 Task: Export a project to multiple formats with varying sample rates for compatibility testing.
Action: Mouse moved to (6, 16)
Screenshot: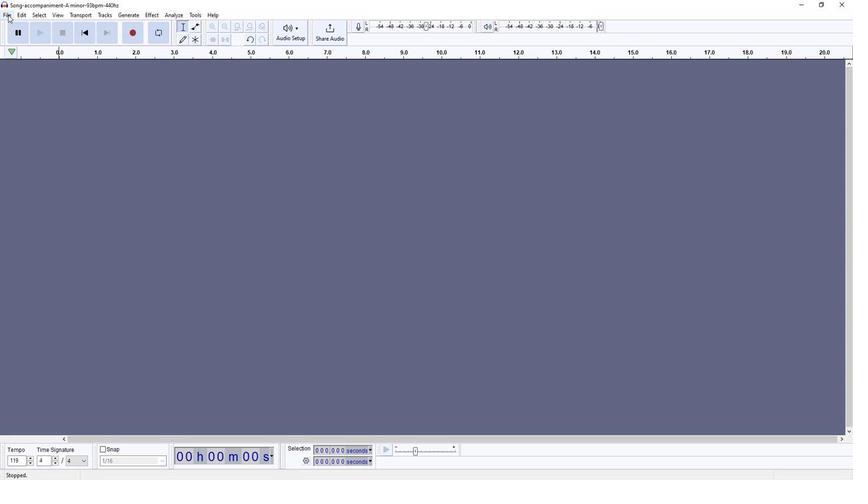 
Action: Mouse pressed left at (6, 16)
Screenshot: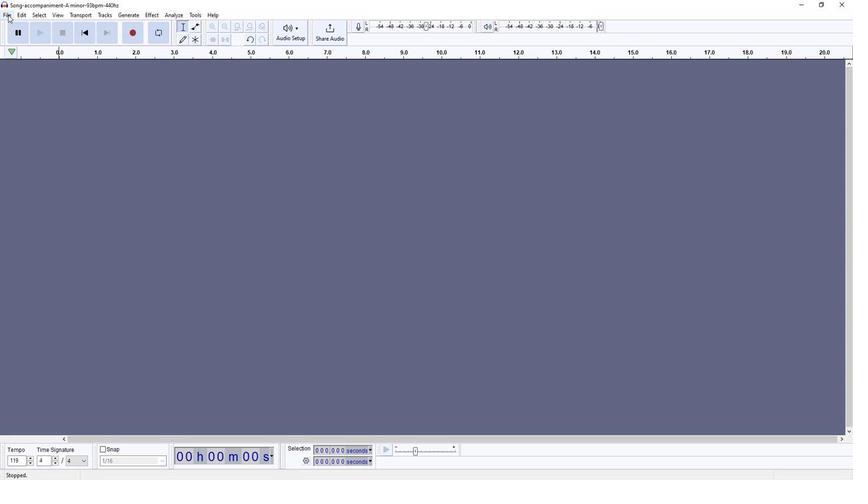
Action: Mouse moved to (119, 104)
Screenshot: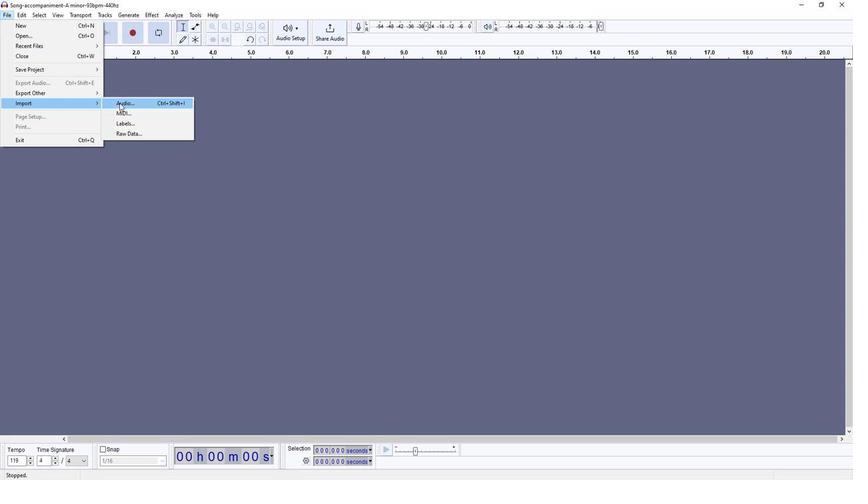 
Action: Mouse pressed left at (119, 104)
Screenshot: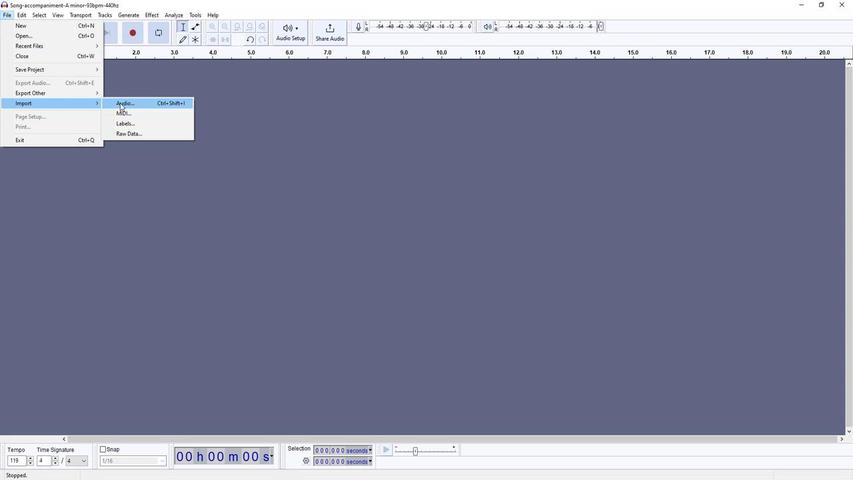 
Action: Mouse moved to (100, 170)
Screenshot: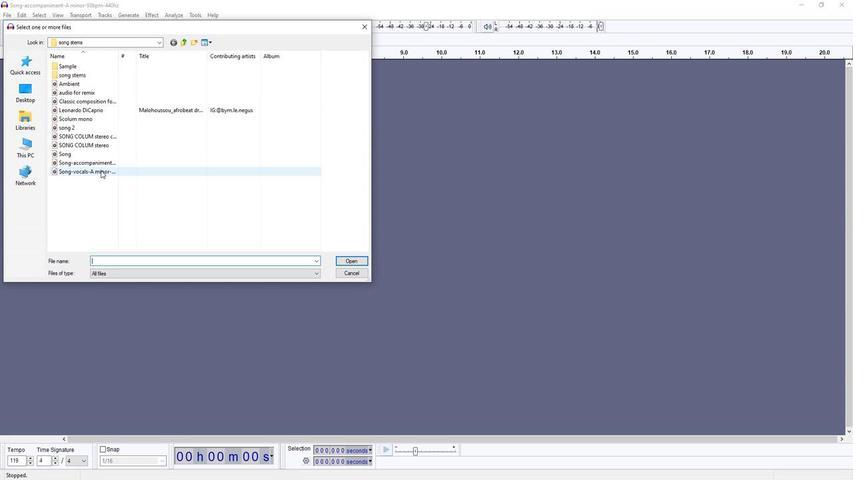 
Action: Mouse pressed left at (100, 170)
Screenshot: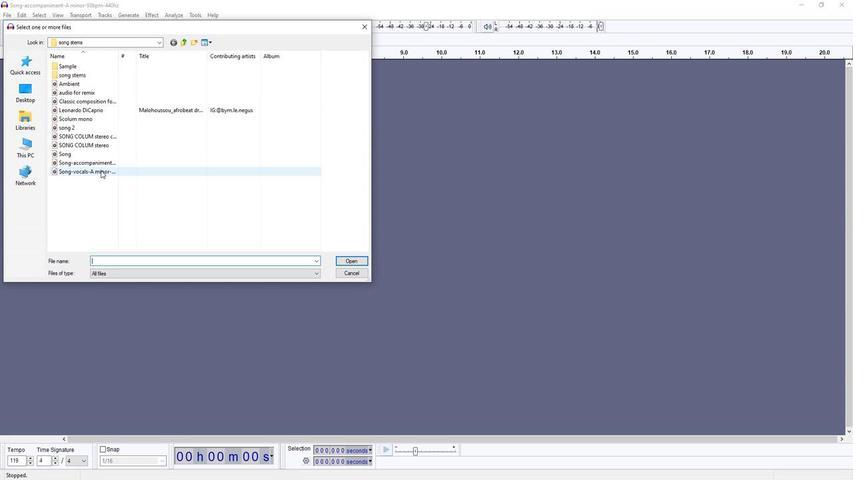 
Action: Mouse moved to (104, 160)
Screenshot: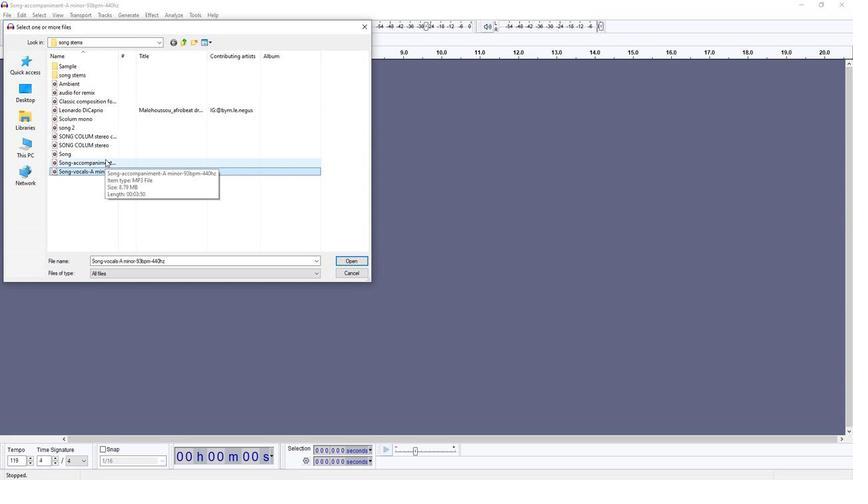 
Action: Mouse pressed left at (104, 160)
Screenshot: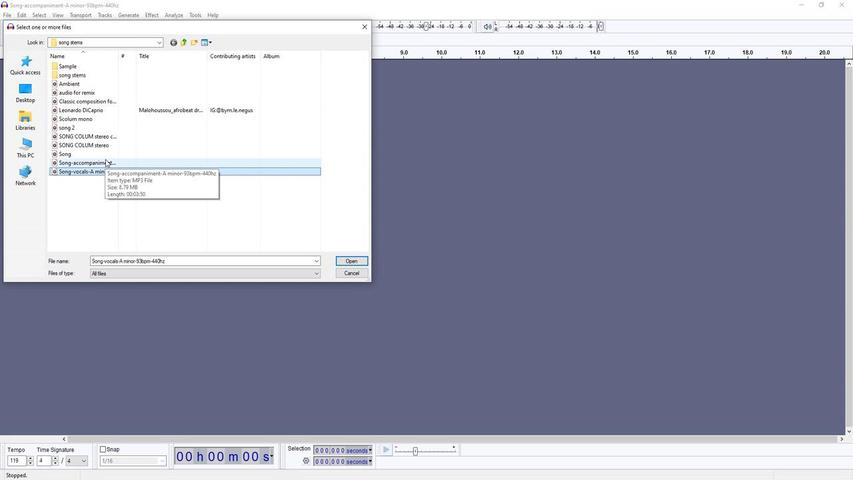 
Action: Mouse moved to (350, 258)
Screenshot: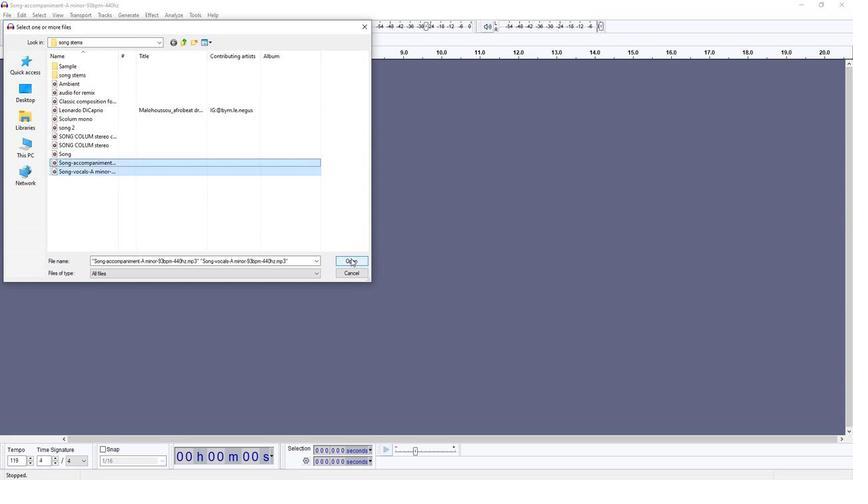 
Action: Mouse pressed left at (350, 258)
Screenshot: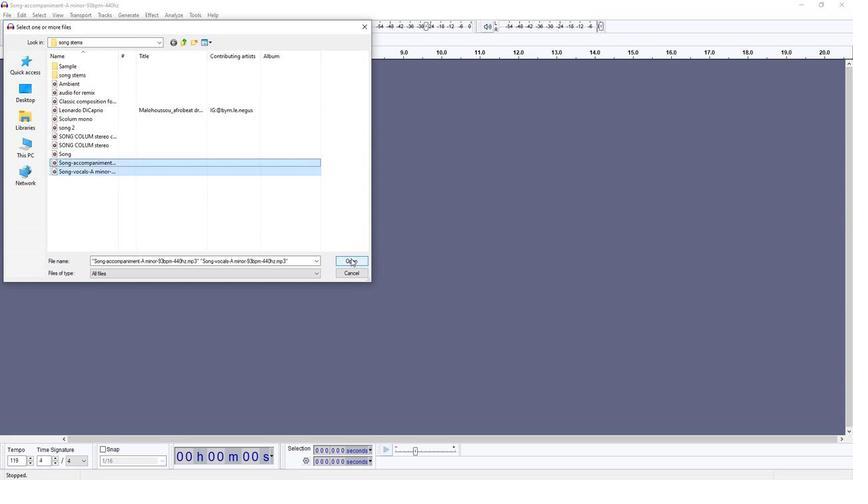
Action: Mouse moved to (839, 90)
Screenshot: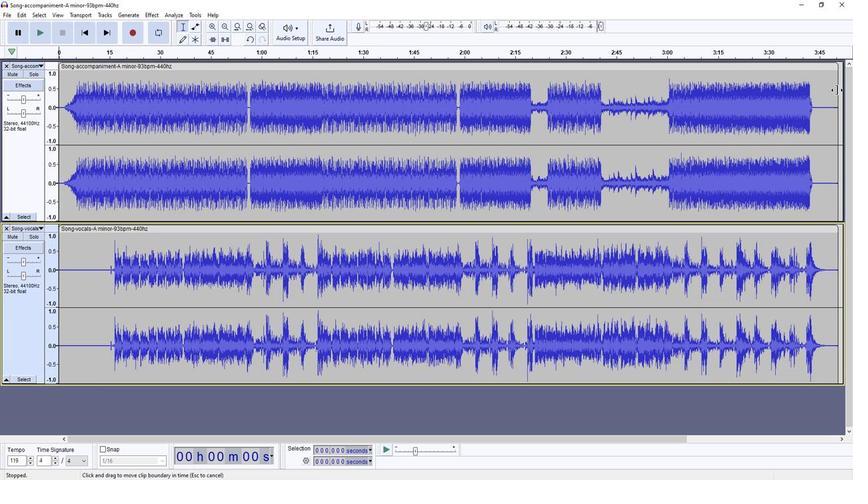 
Action: Mouse pressed left at (839, 90)
Screenshot: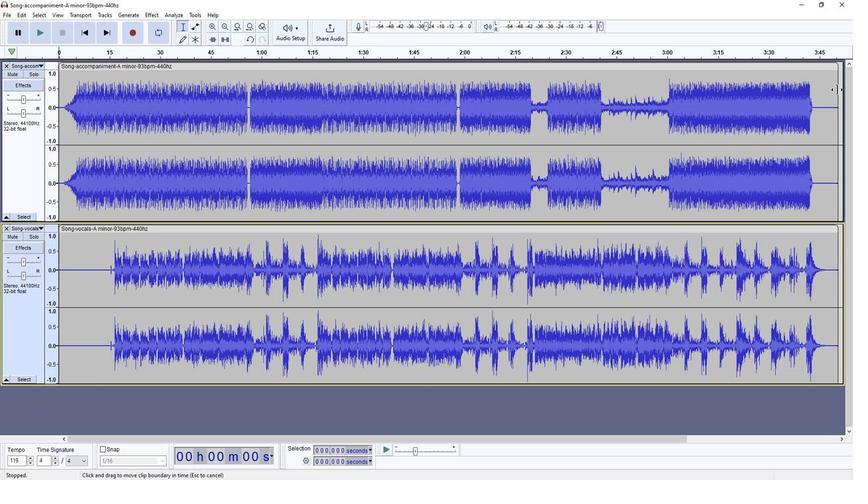 
Action: Mouse moved to (840, 240)
Screenshot: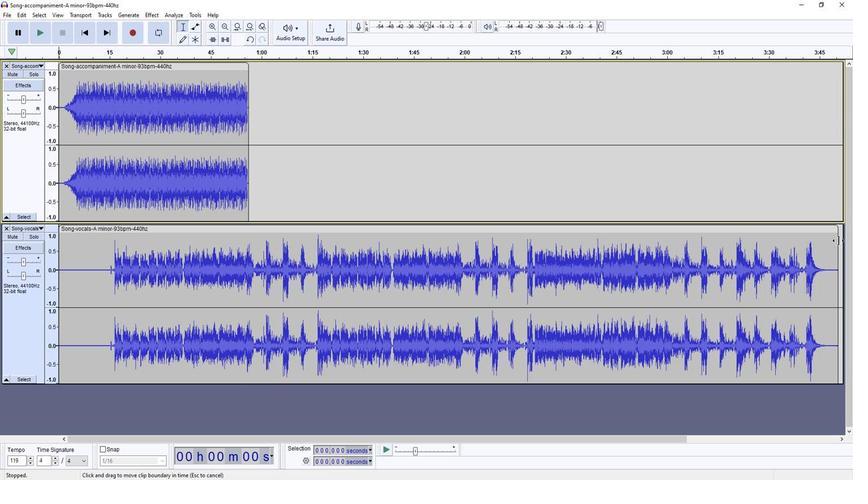 
Action: Mouse pressed left at (840, 240)
Screenshot: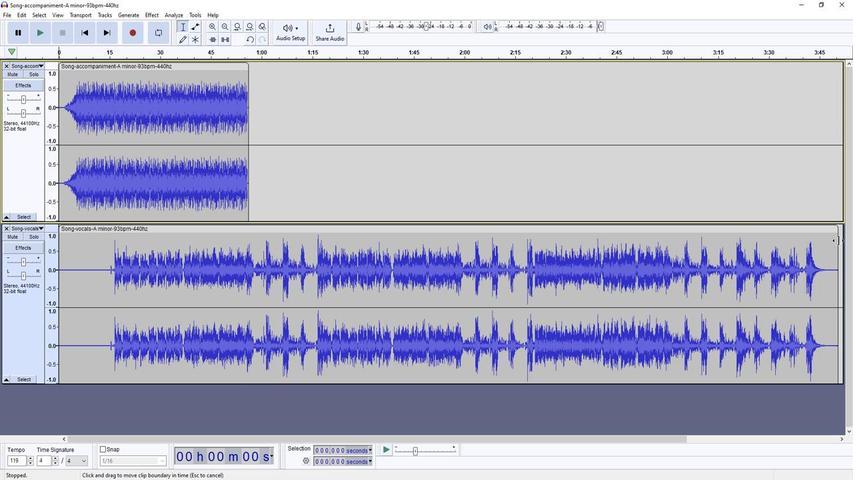 
Action: Mouse moved to (273, 354)
Screenshot: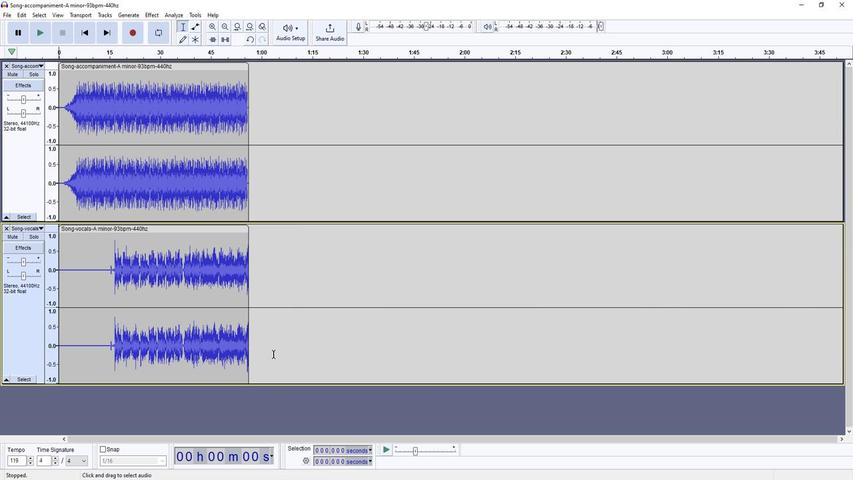 
Action: Mouse pressed left at (273, 354)
Screenshot: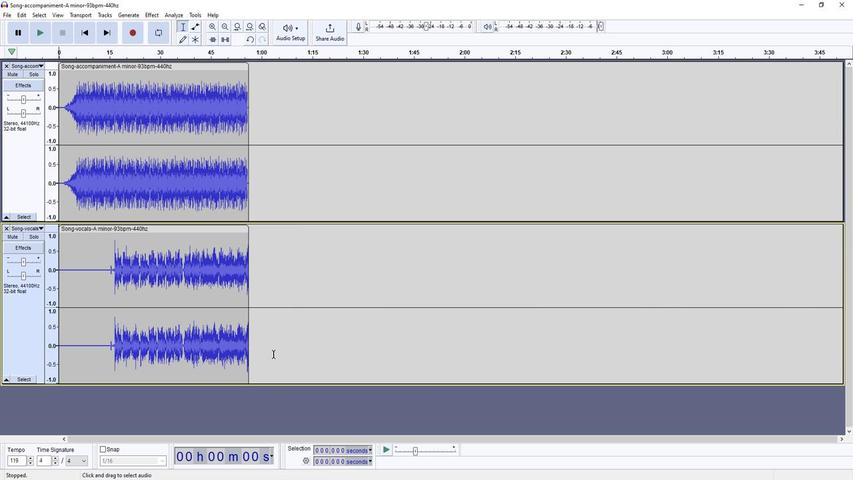 
Action: Mouse moved to (48, 36)
Screenshot: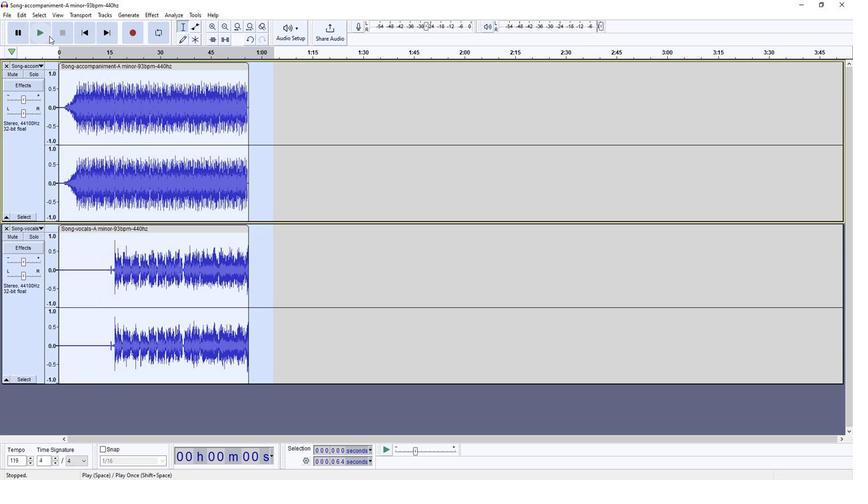 
Action: Mouse pressed left at (48, 36)
Screenshot: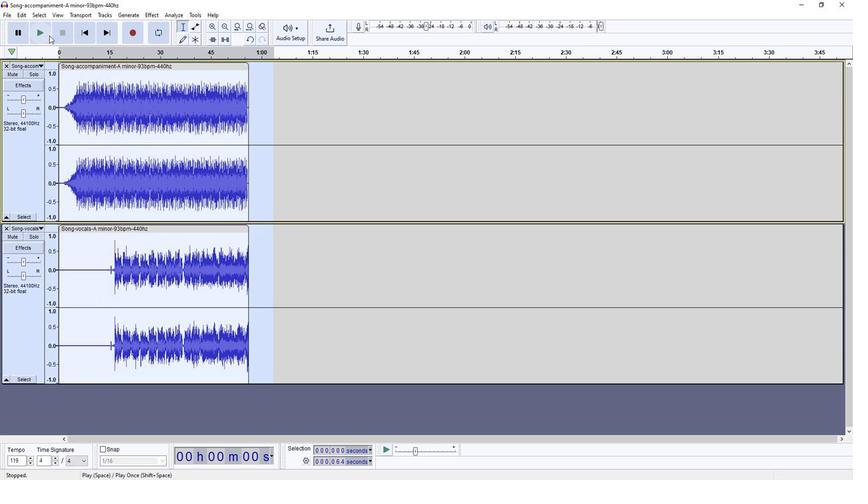 
Action: Mouse moved to (61, 35)
Screenshot: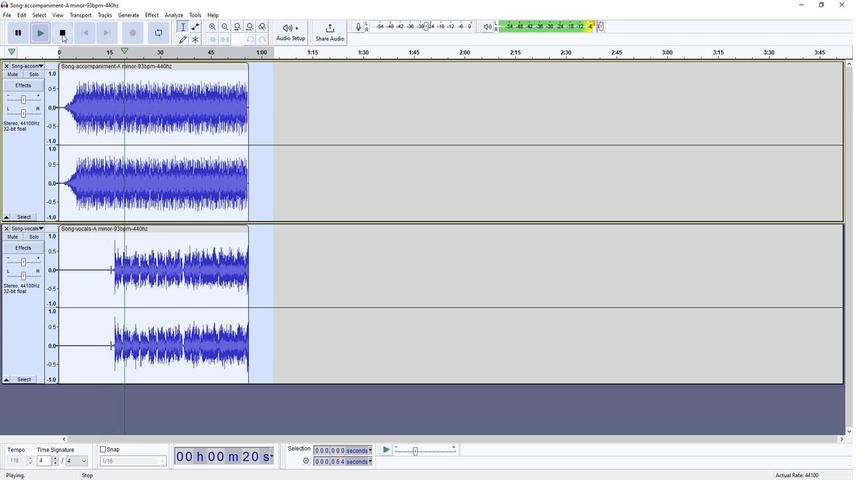 
Action: Mouse pressed left at (61, 35)
Screenshot: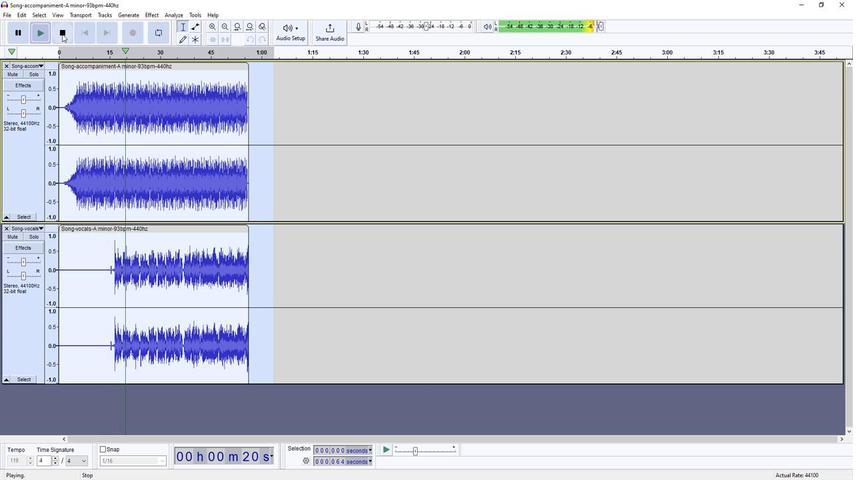 
Action: Mouse moved to (5, 17)
Screenshot: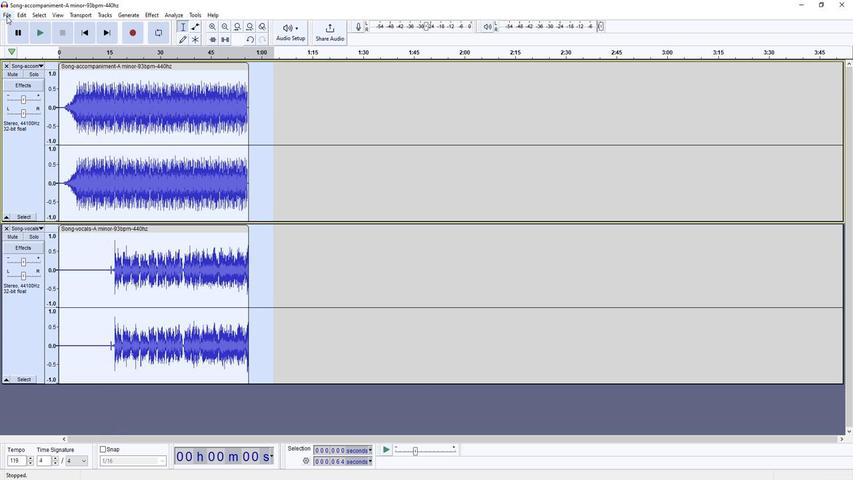 
Action: Mouse pressed left at (5, 17)
Screenshot: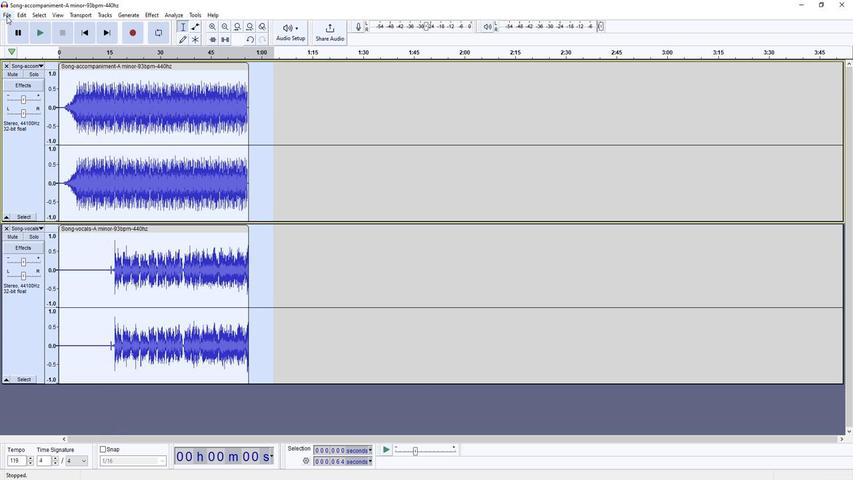 
Action: Mouse moved to (27, 83)
Screenshot: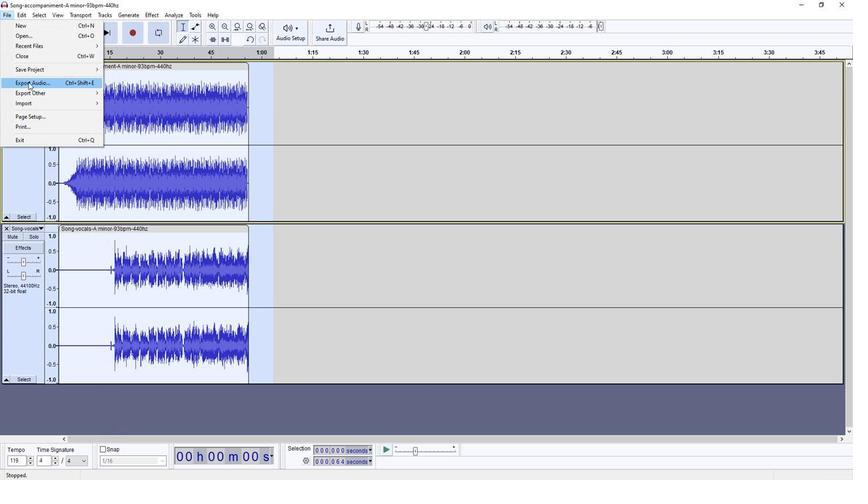 
Action: Mouse pressed left at (27, 83)
Screenshot: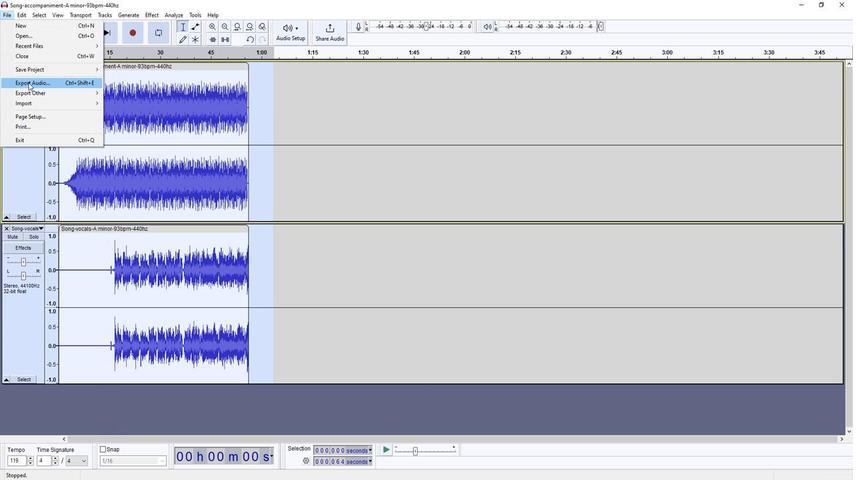 
Action: Mouse moved to (150, 93)
Screenshot: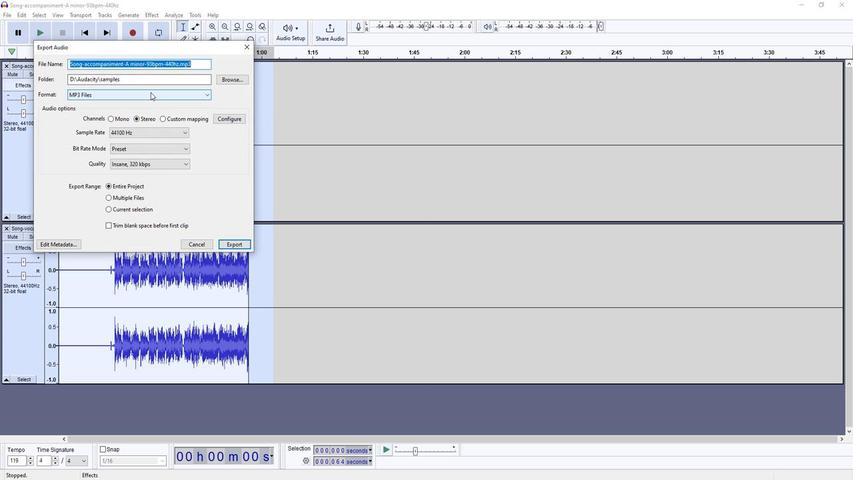 
Action: Mouse pressed left at (150, 93)
Screenshot: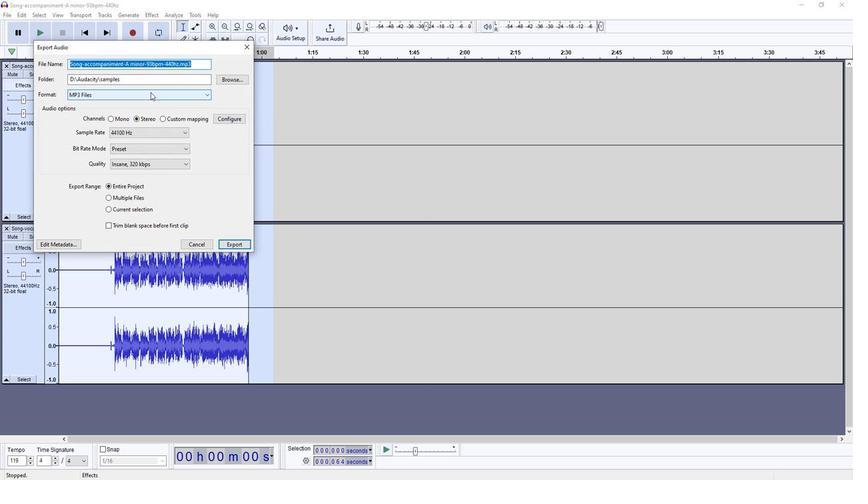 
Action: Mouse moved to (99, 138)
Screenshot: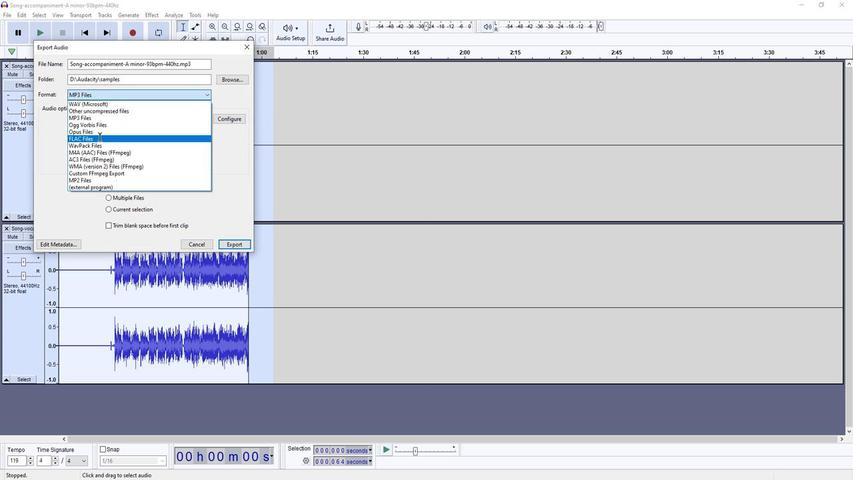 
Action: Mouse pressed left at (99, 138)
Screenshot: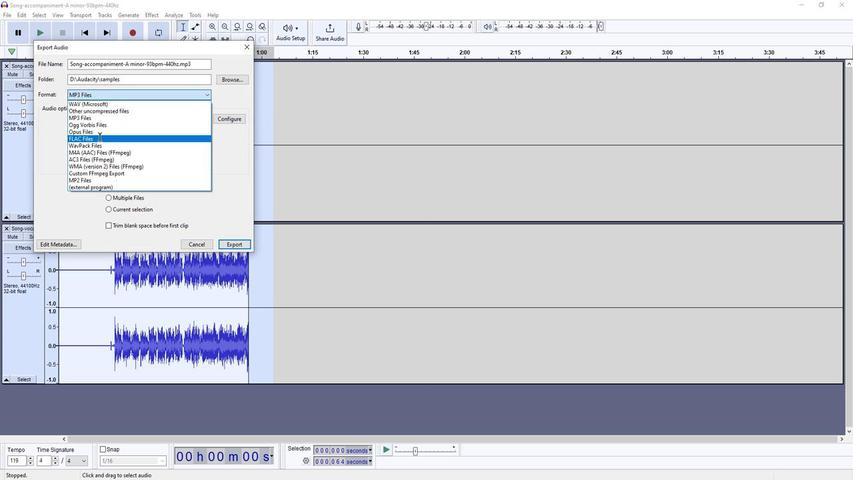 
Action: Mouse moved to (132, 132)
Screenshot: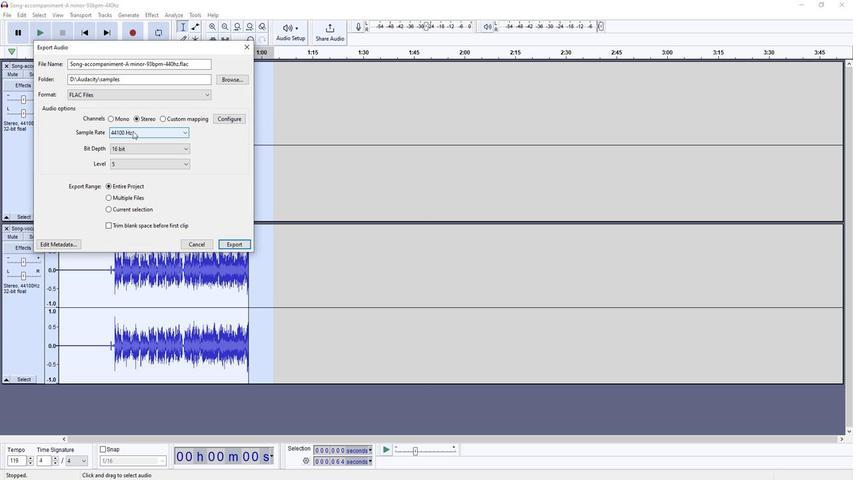 
Action: Mouse pressed left at (132, 132)
Screenshot: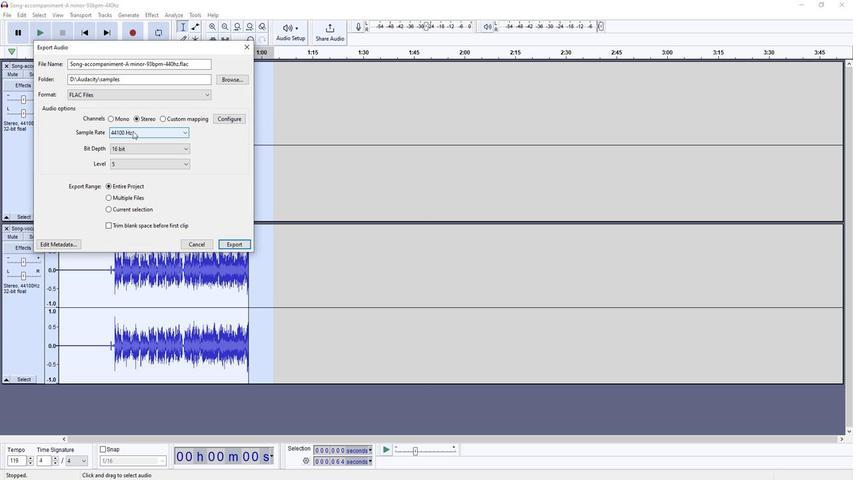 
Action: Mouse moved to (132, 183)
Screenshot: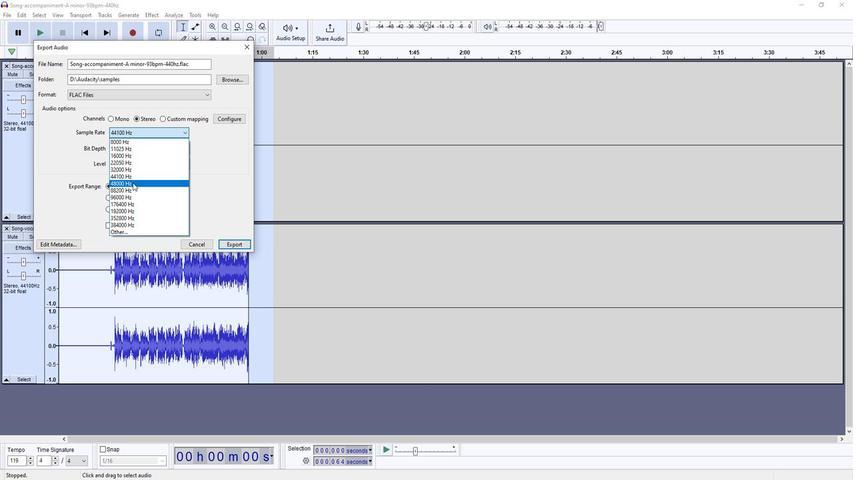 
Action: Mouse pressed left at (132, 183)
Screenshot: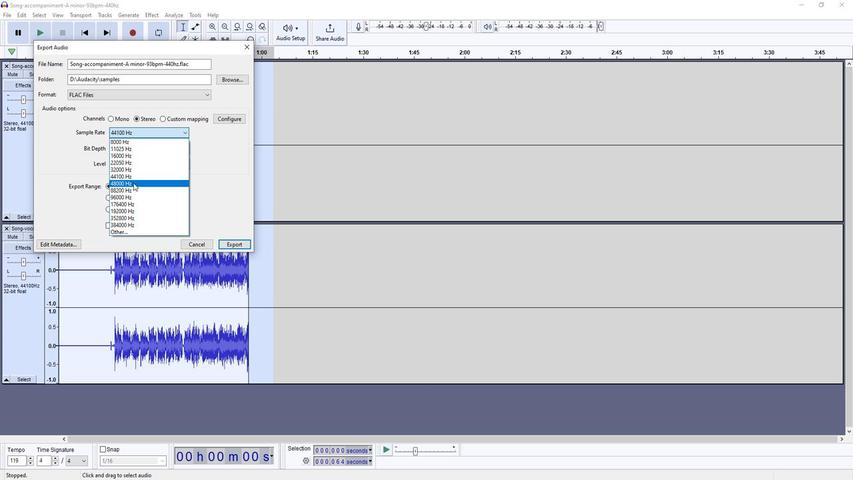 
Action: Mouse moved to (132, 150)
Screenshot: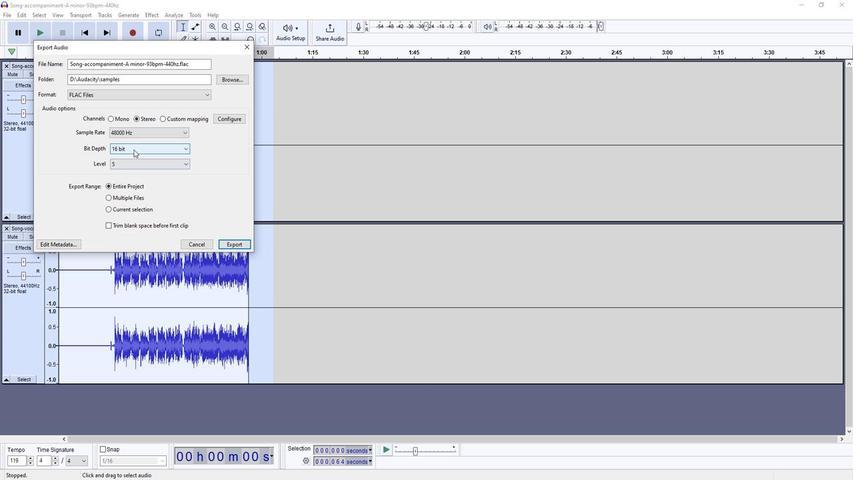 
Action: Mouse pressed left at (132, 150)
Screenshot: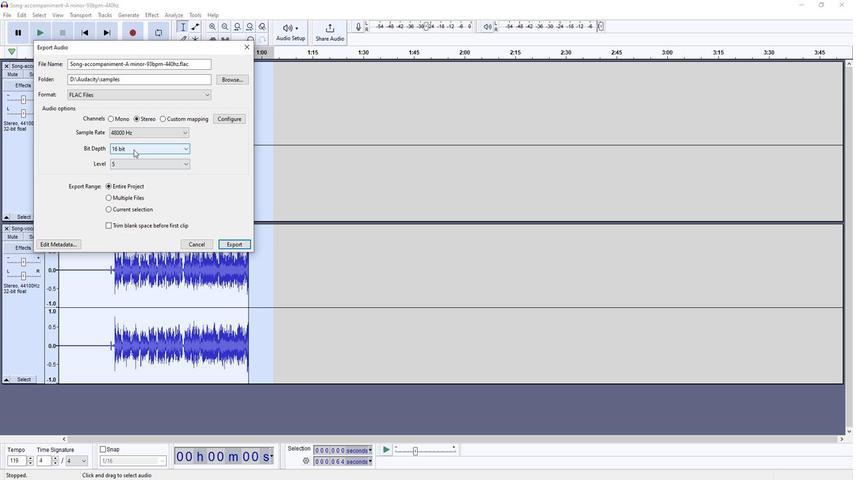 
Action: Mouse moved to (132, 163)
Screenshot: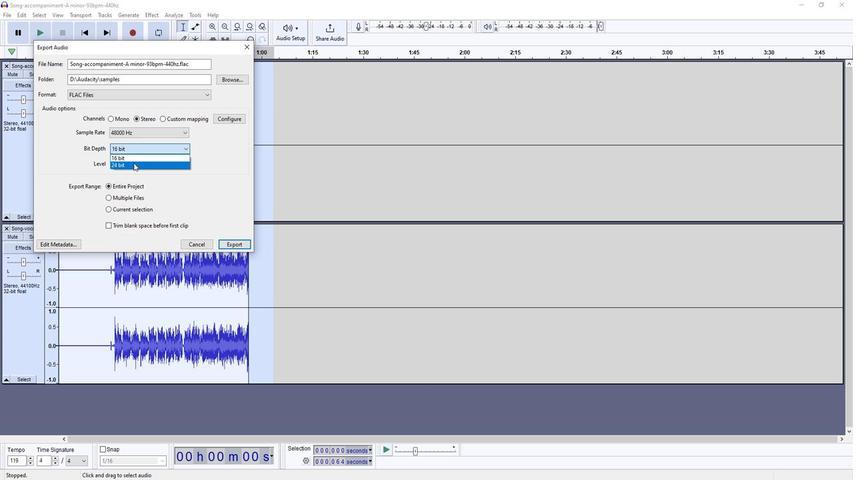 
Action: Mouse pressed left at (132, 163)
Screenshot: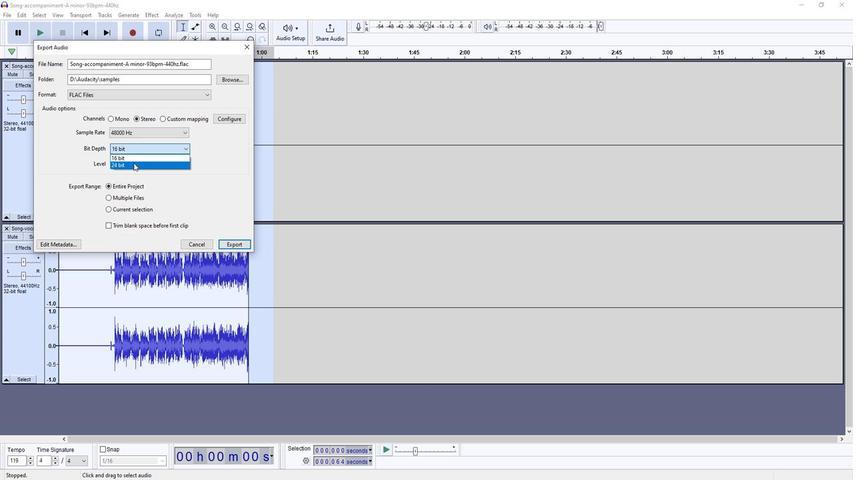 
Action: Mouse moved to (191, 63)
Screenshot: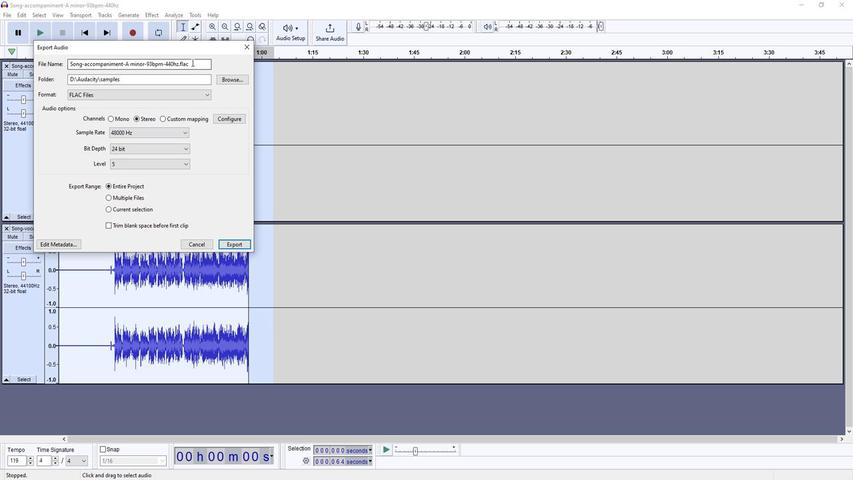 
Action: Mouse pressed left at (191, 63)
Screenshot: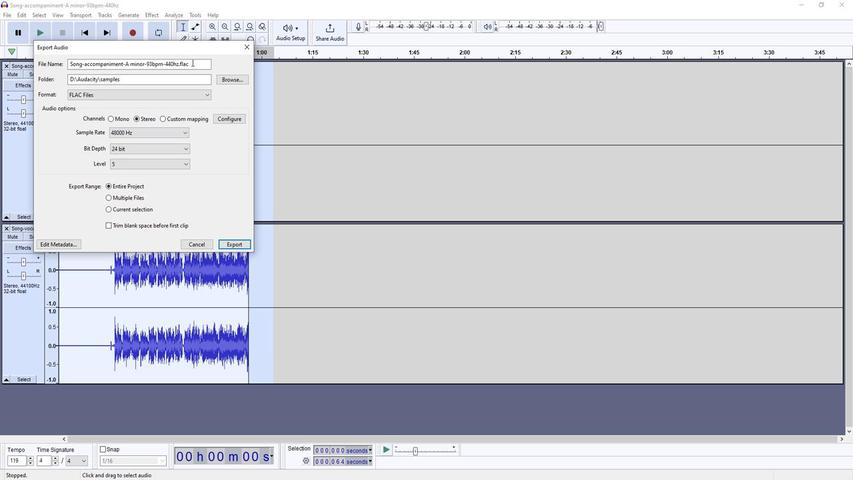 
Action: Mouse moved to (58, 62)
Screenshot: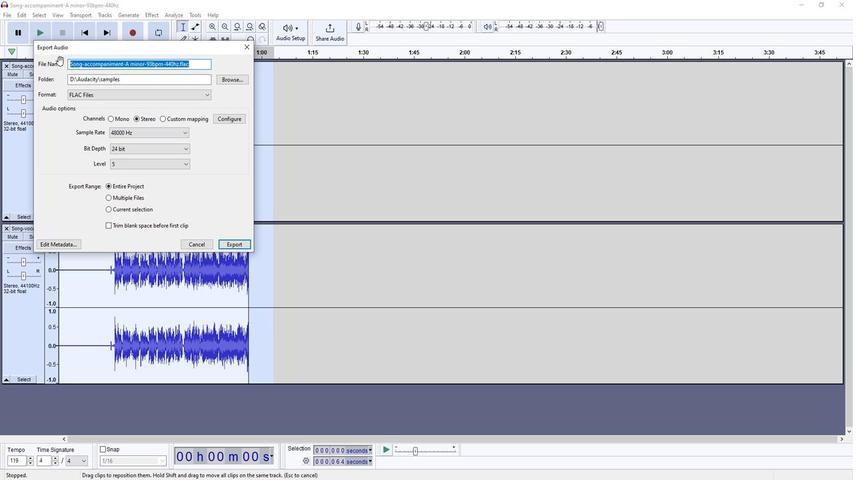 
Action: Key pressed <Key.backspace><Key.shift><Key.shift><Key.shift><Key.shift><Key.shift><Key.shift><Key.shift><Key.shift><Key.shift><Key.shift><Key.shift><Key.shift><Key.shift><Key.shift><Key.shift><Key.shift><Key.shift>Song<Key.space>for<Key.space><Key.shift><Key.shift><Key.shift><Key.shift><Key.shift><Key.shift><Key.shift>Distribution<Key.space>on<Key.space>music<Key.space>streaming<Key.space>plateporm<Key.space><Key.backspace><Key.backspace><Key.backspace><Key.backspace><Key.backspace><Key.backspace><Key.backspace><Key.backspace>atform<Key.left><Key.left><Key.left><Key.left><Key.left><Key.left>
Screenshot: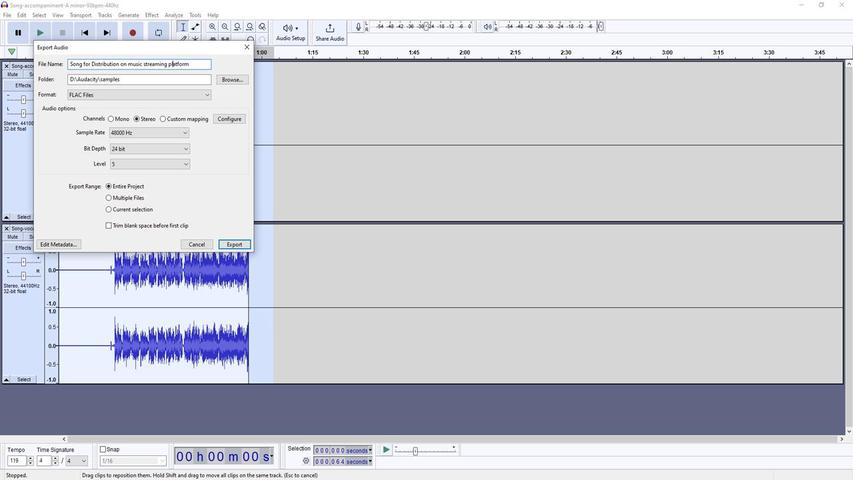 
Action: Mouse moved to (233, 244)
Screenshot: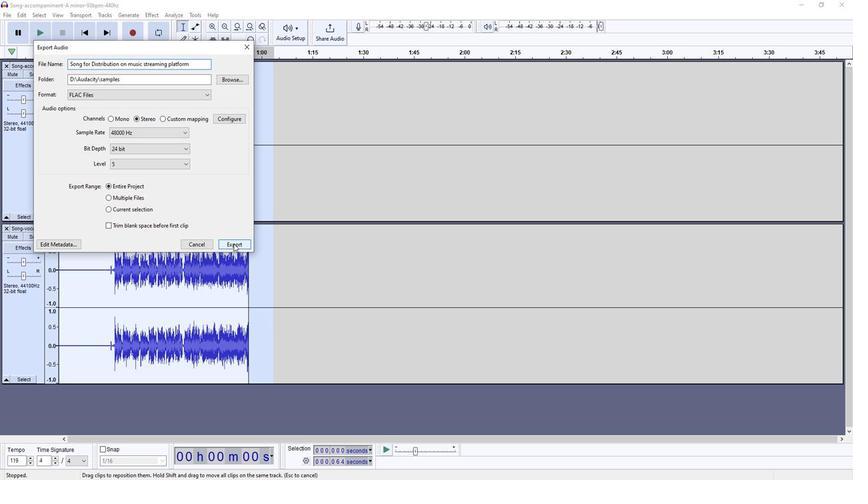 
Action: Mouse pressed left at (233, 244)
Screenshot: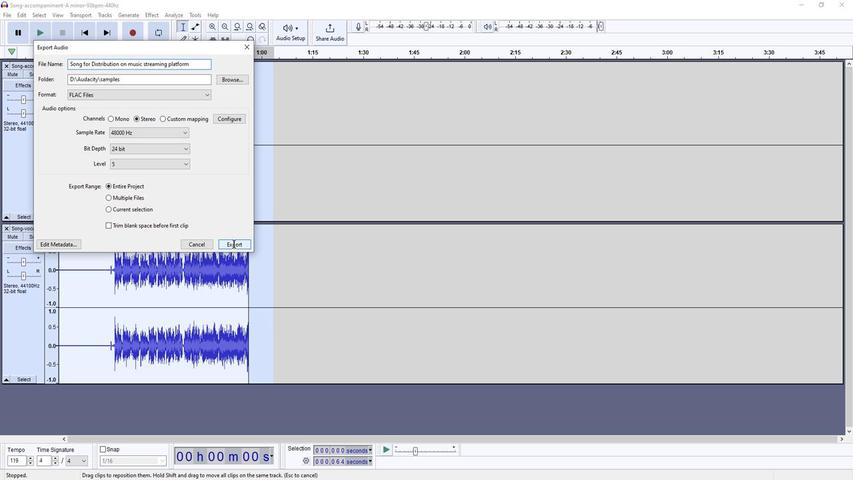 
Action: Mouse moved to (256, 270)
Screenshot: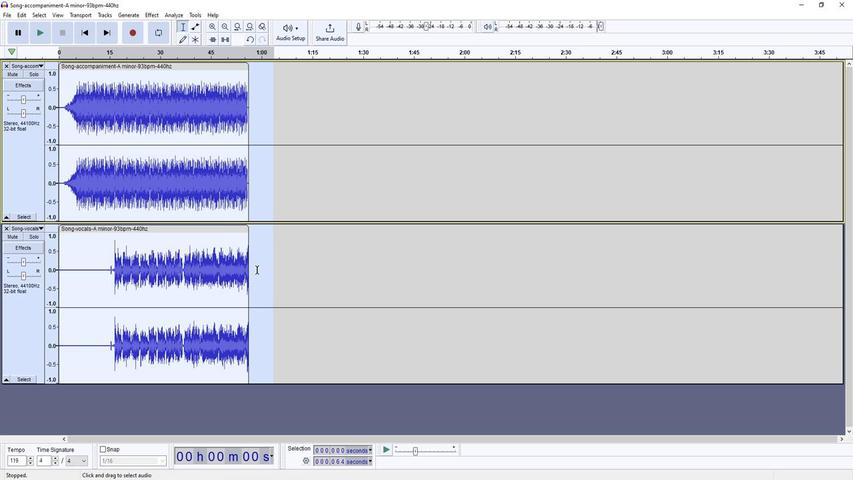 
Action: Mouse pressed left at (256, 270)
Screenshot: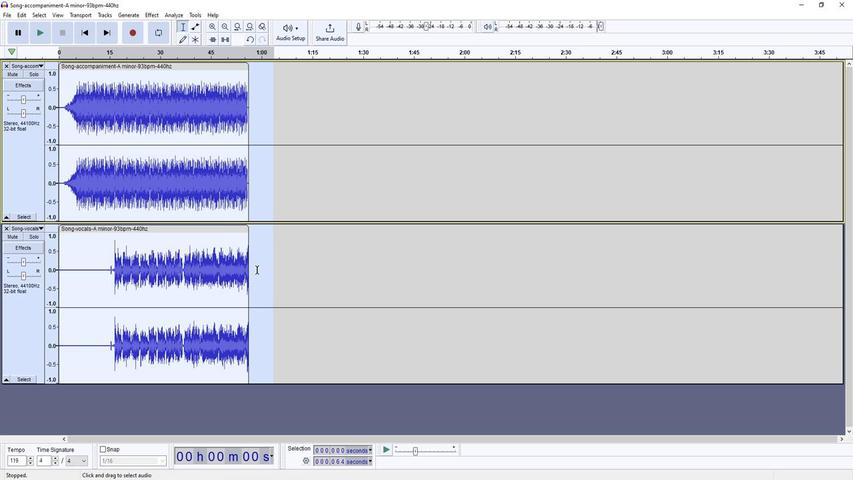 
Action: Mouse moved to (3, 14)
Screenshot: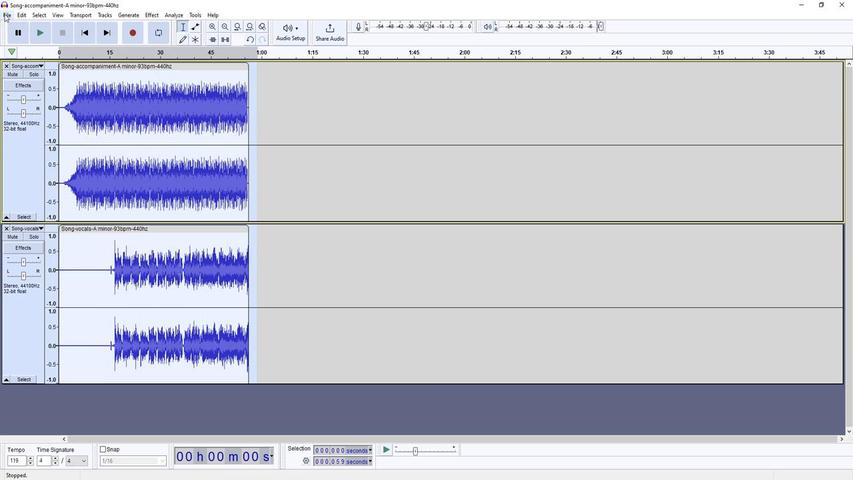 
Action: Mouse pressed left at (3, 14)
Screenshot: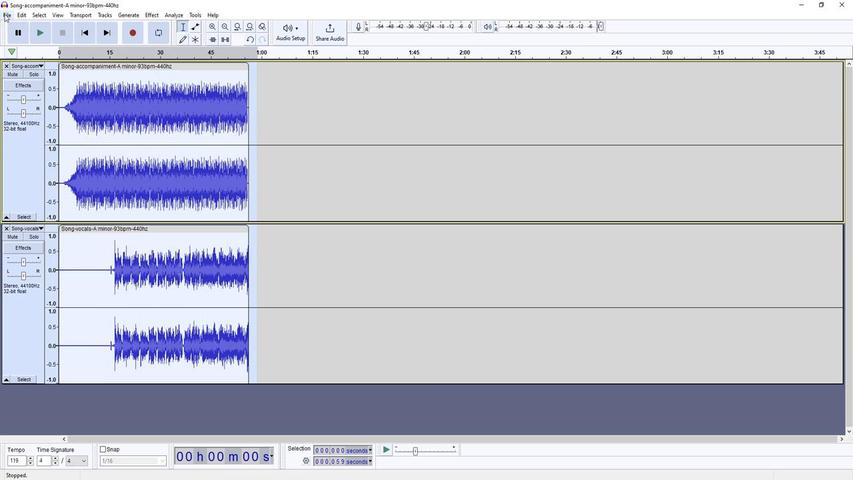 
Action: Mouse moved to (30, 86)
Screenshot: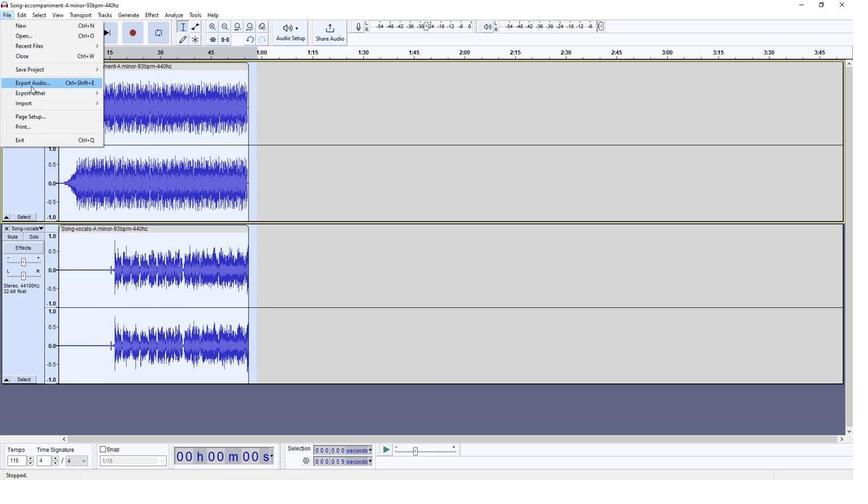 
Action: Mouse pressed left at (30, 86)
Screenshot: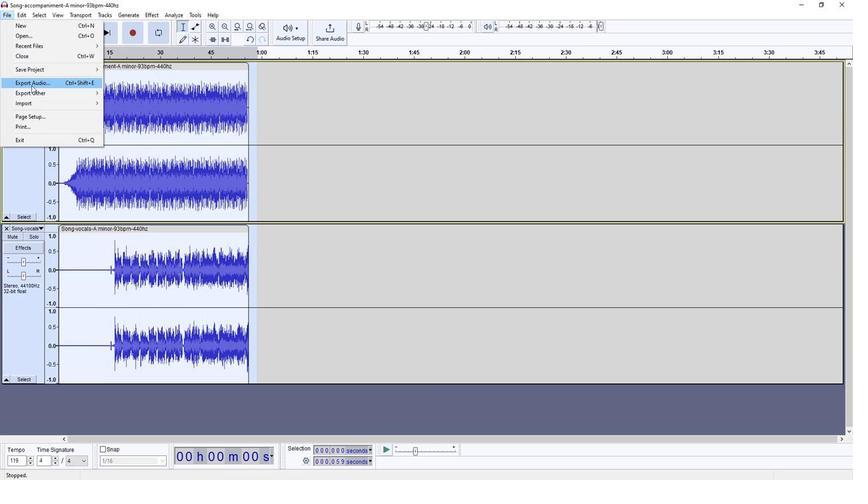 
Action: Mouse moved to (108, 96)
Screenshot: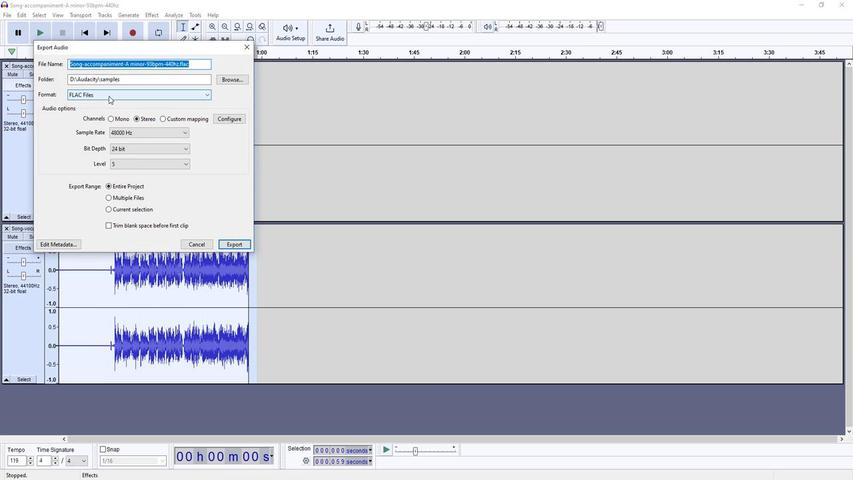 
Action: Mouse pressed left at (108, 96)
Screenshot: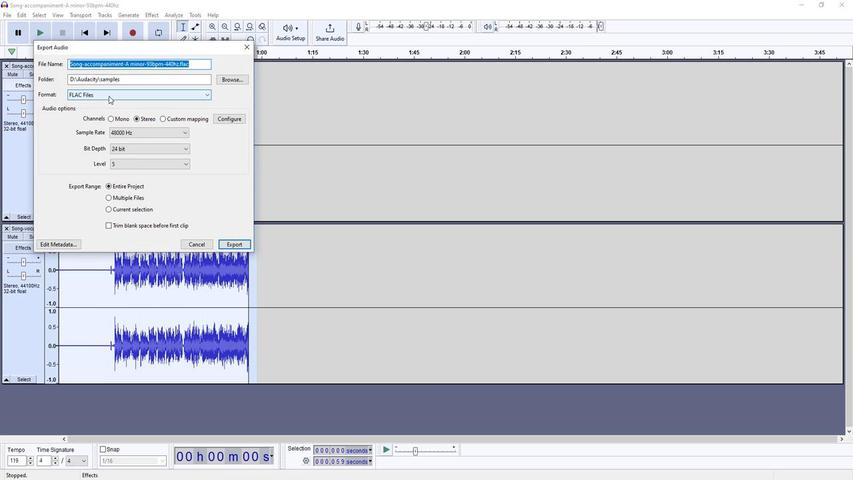 
Action: Mouse moved to (103, 120)
Screenshot: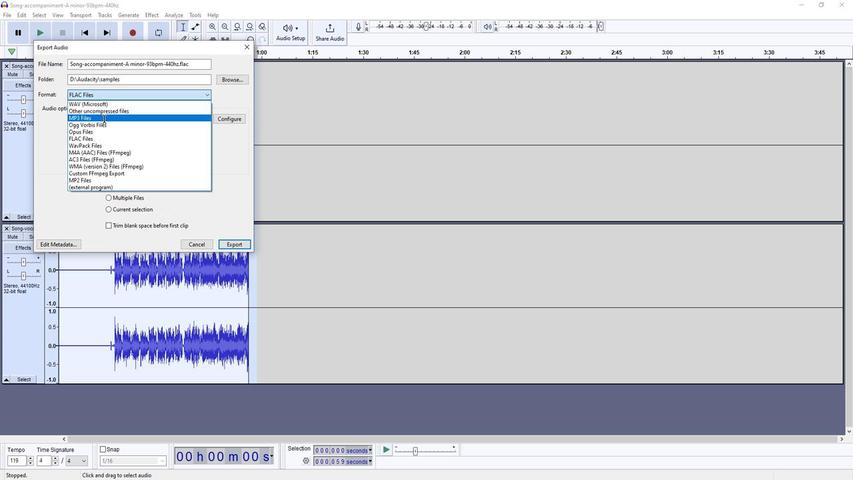 
Action: Mouse pressed left at (103, 120)
Screenshot: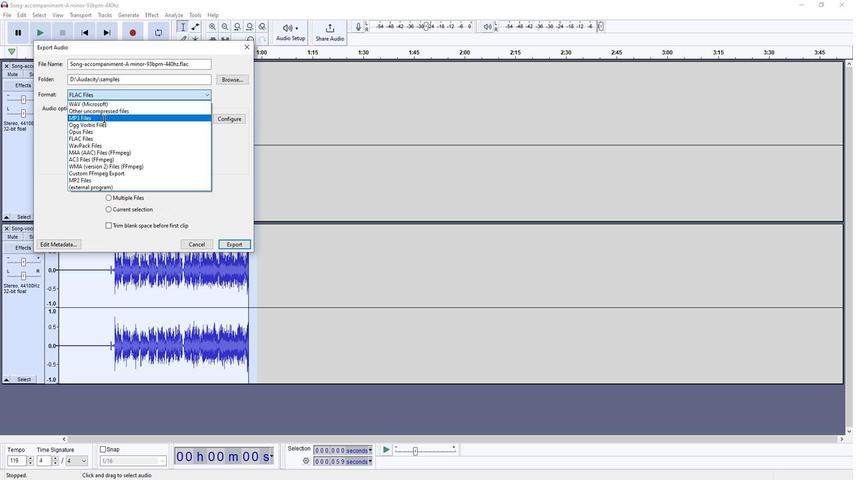 
Action: Mouse moved to (124, 130)
Screenshot: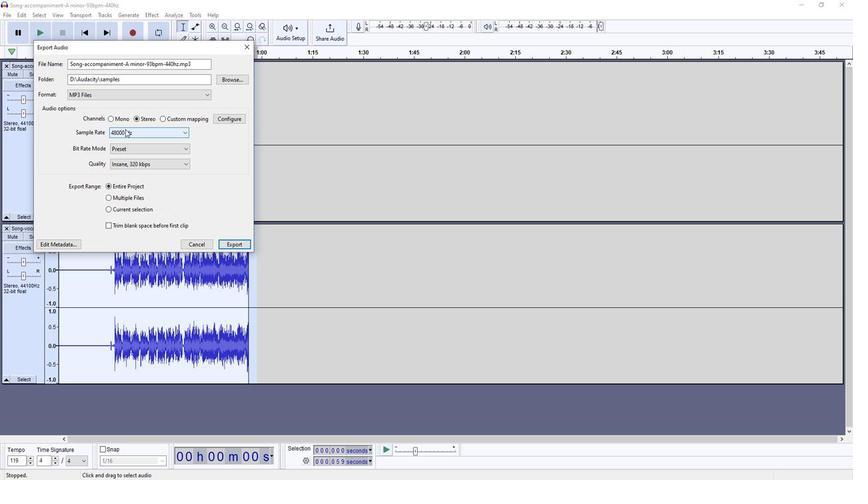 
Action: Mouse pressed left at (124, 130)
Screenshot: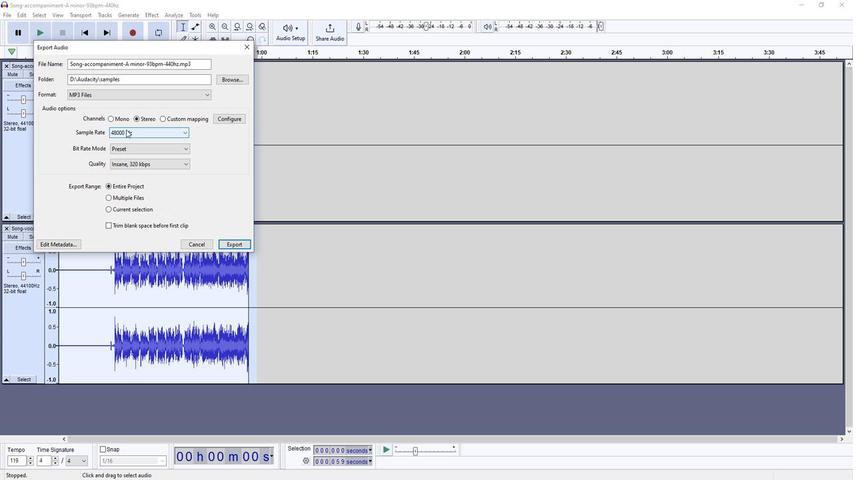 
Action: Mouse moved to (116, 191)
Screenshot: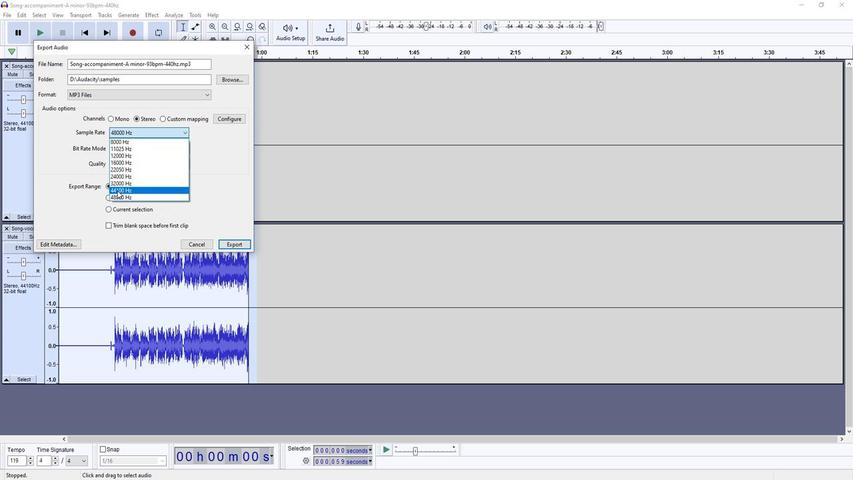 
Action: Mouse pressed left at (116, 191)
Screenshot: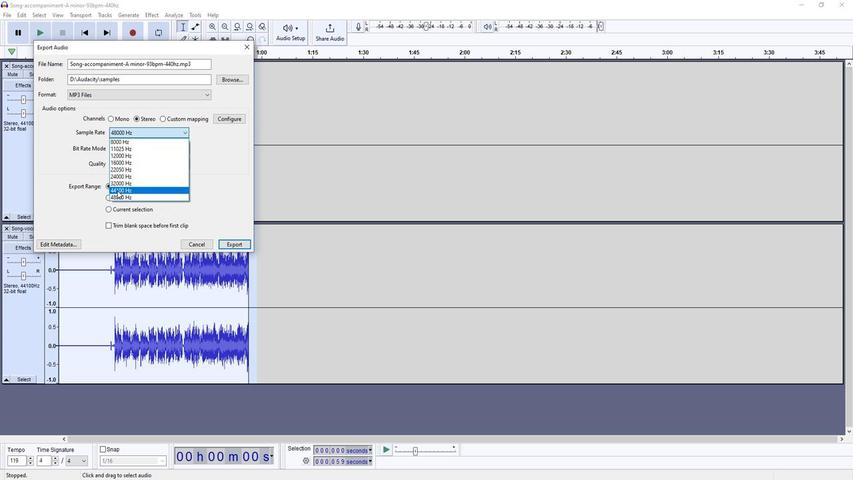 
Action: Mouse moved to (194, 62)
Screenshot: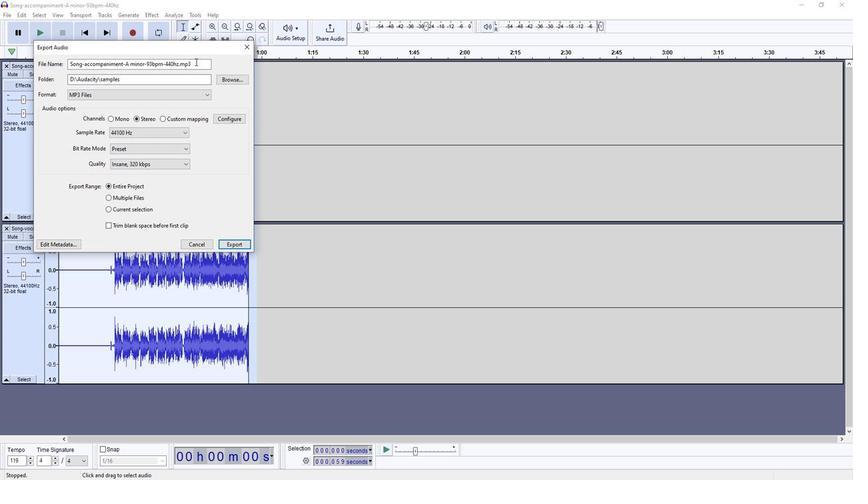 
Action: Mouse pressed left at (194, 62)
Screenshot: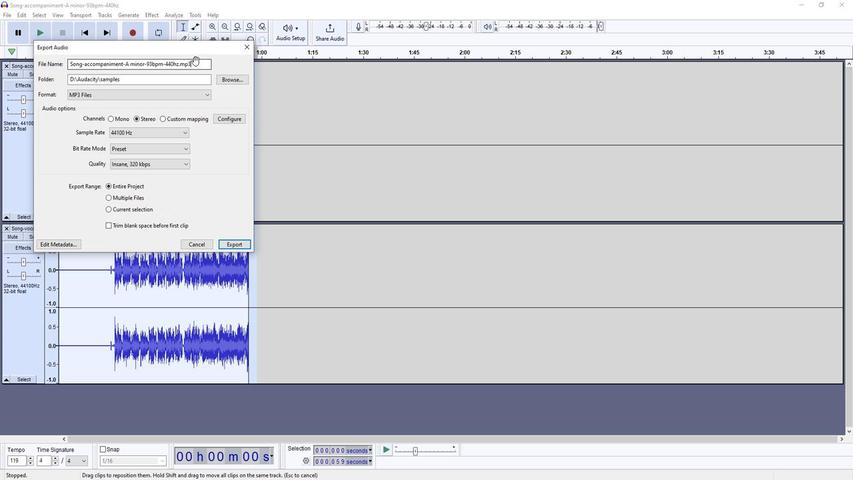 
Action: Mouse moved to (31, 56)
Screenshot: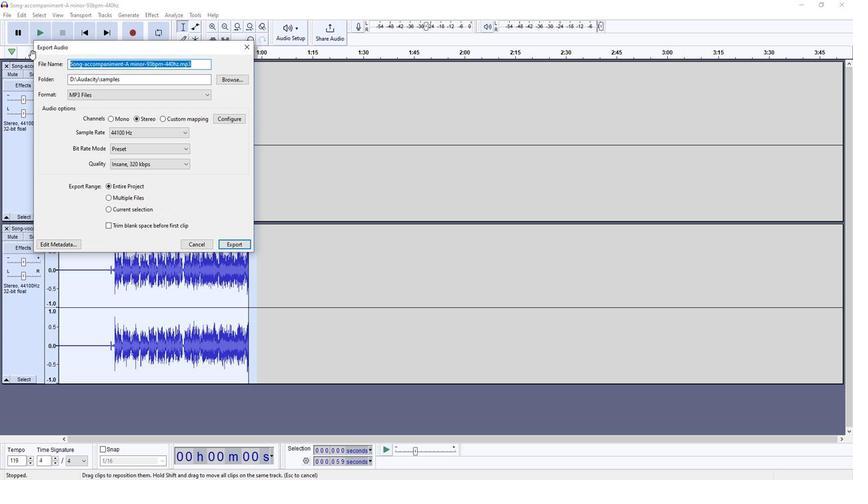 
Action: Key pressed <Key.backspace>s<Key.backspace><Key.shift><Key.shift><Key.shift><Key.shift><Key.shift><Key.shift><Key.shift><Key.shift><Key.shift><Key.shift><Key.shift><Key.shift><Key.shift><Key.shift><Key.shift>Sou<Key.backspace>ng<Key.space>for<Key.space><Key.shift>Soundcloud<Key.space><Key.shift>Upload
Screenshot: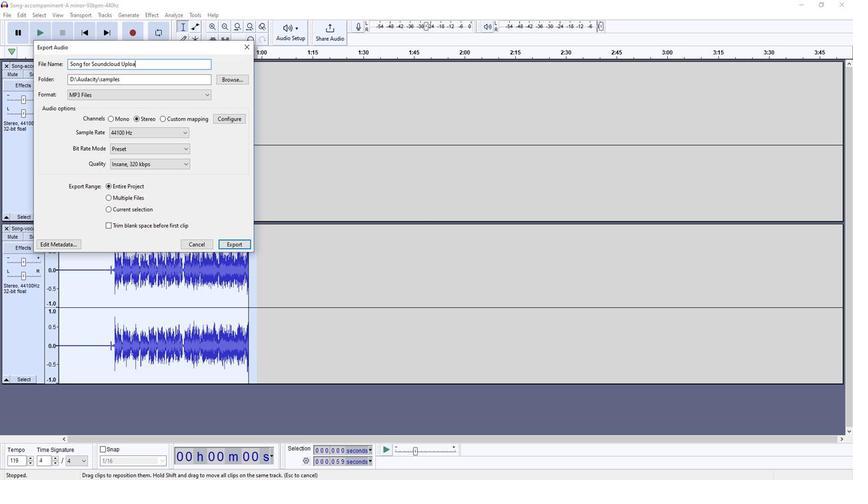 
Action: Mouse moved to (225, 244)
Screenshot: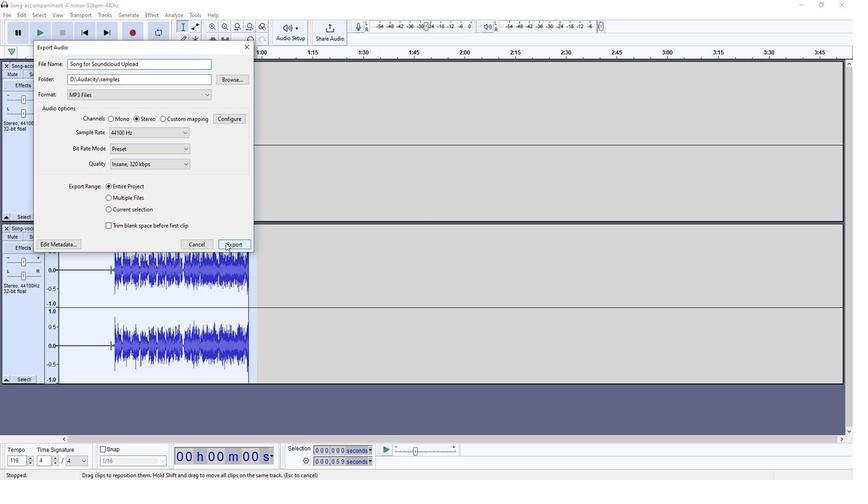 
Action: Mouse pressed left at (225, 244)
Screenshot: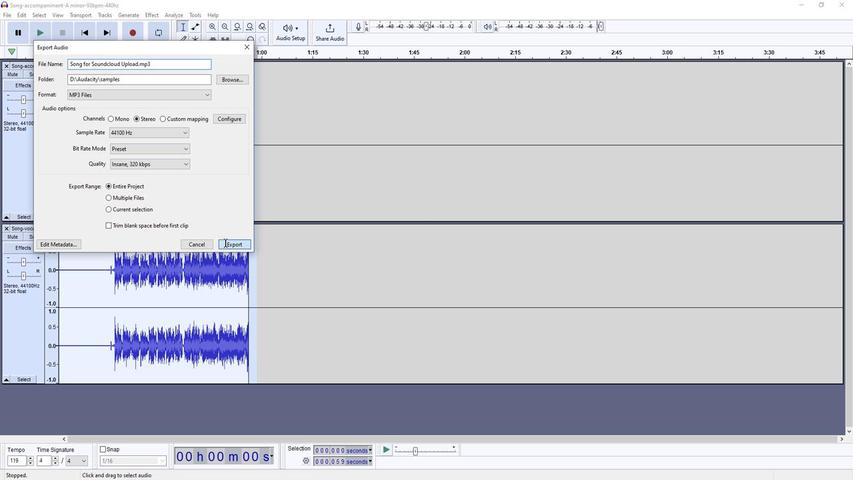 
Action: Mouse moved to (1, 13)
Screenshot: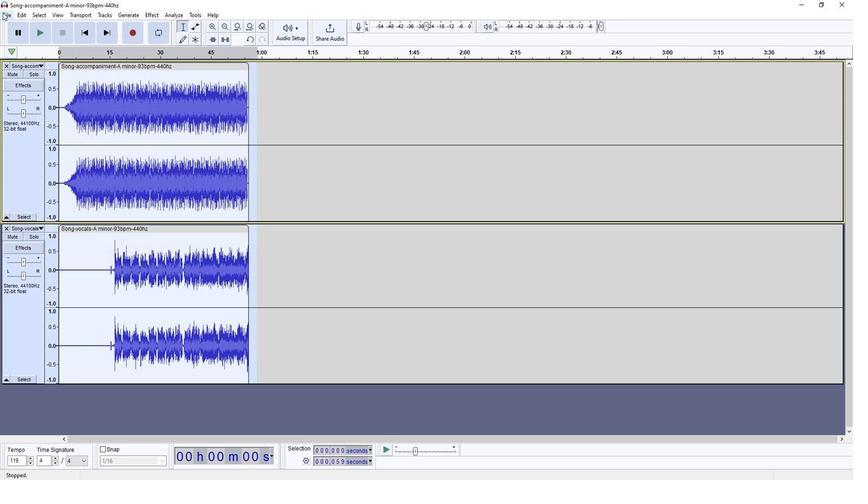 
Action: Mouse pressed left at (1, 13)
Screenshot: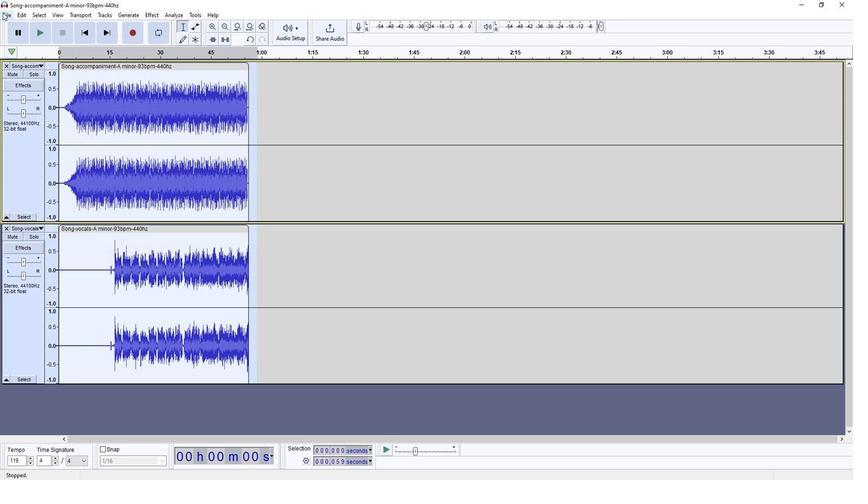 
Action: Mouse moved to (33, 81)
Screenshot: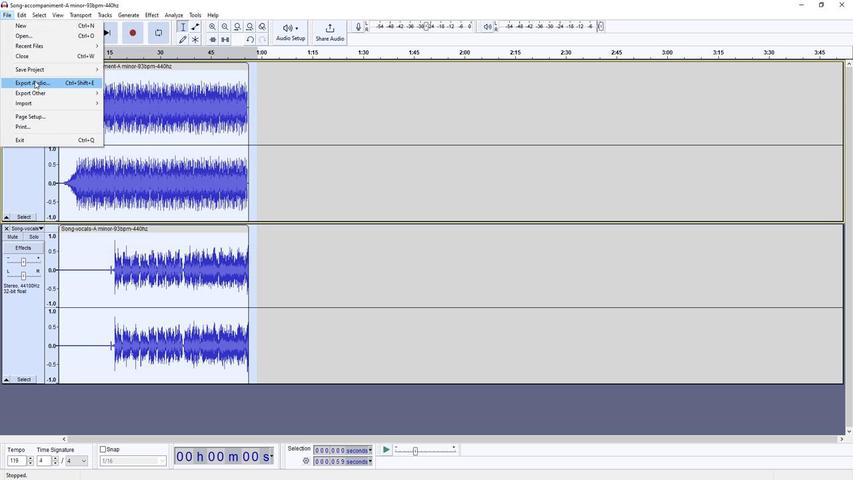 
Action: Mouse pressed left at (33, 81)
Screenshot: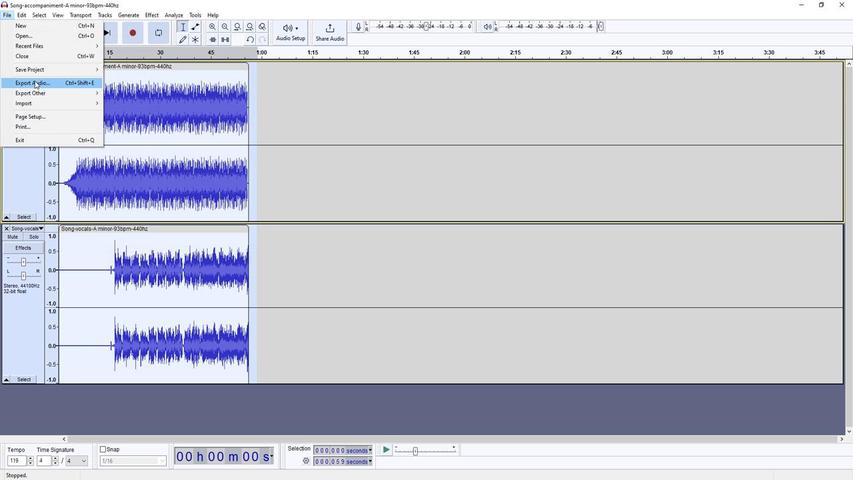 
Action: Mouse moved to (122, 93)
Screenshot: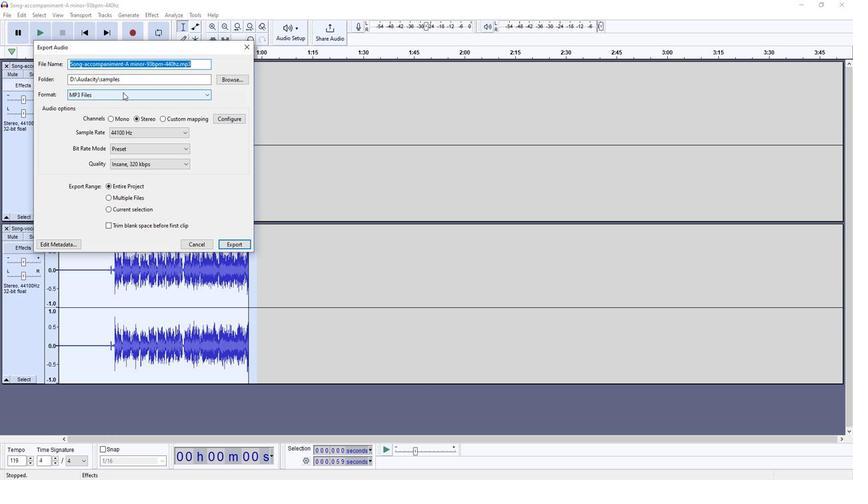 
Action: Mouse pressed left at (122, 93)
Screenshot: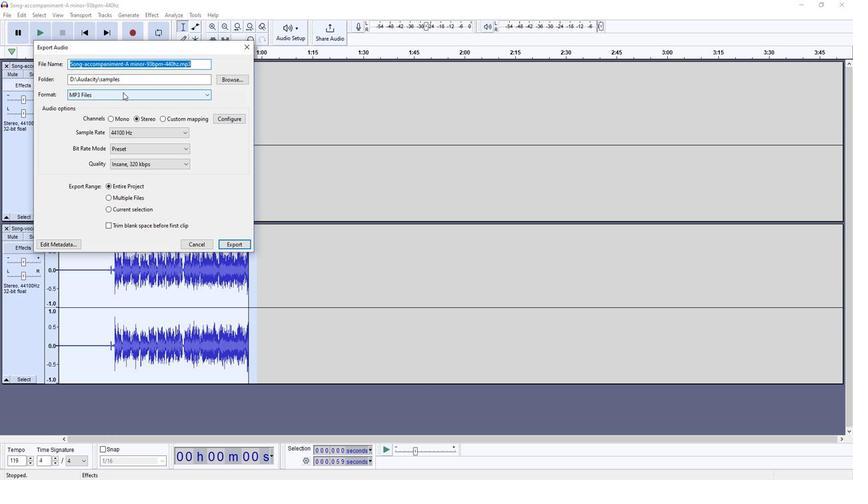
Action: Mouse moved to (118, 105)
Screenshot: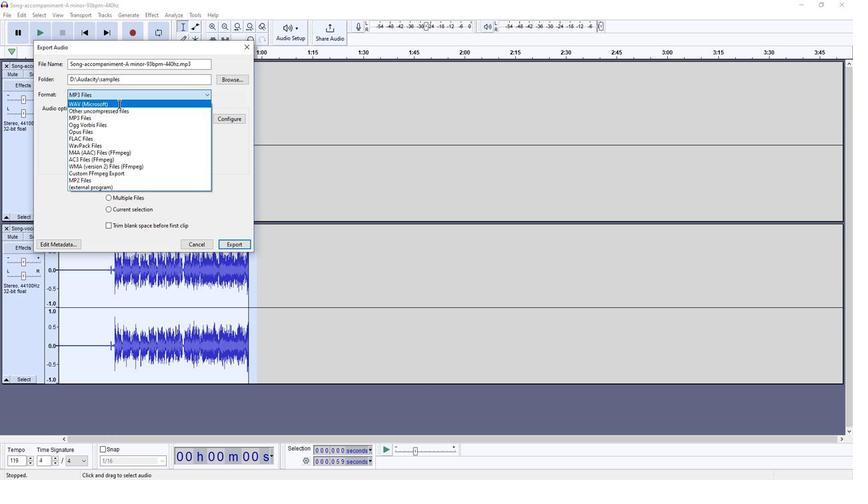 
Action: Mouse pressed left at (118, 105)
Screenshot: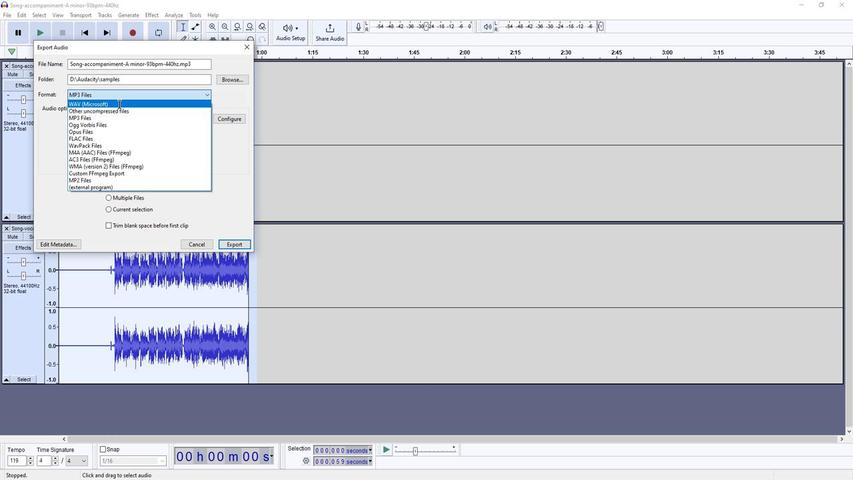 
Action: Mouse moved to (138, 130)
Screenshot: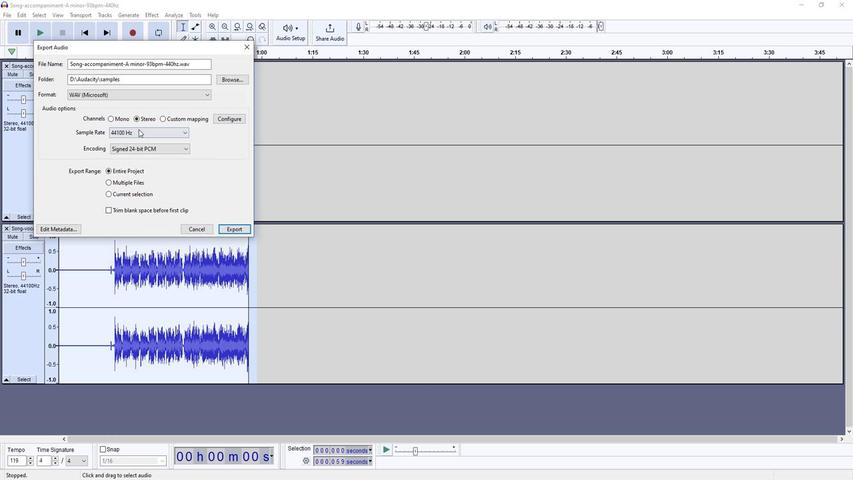 
Action: Mouse pressed left at (138, 130)
Screenshot: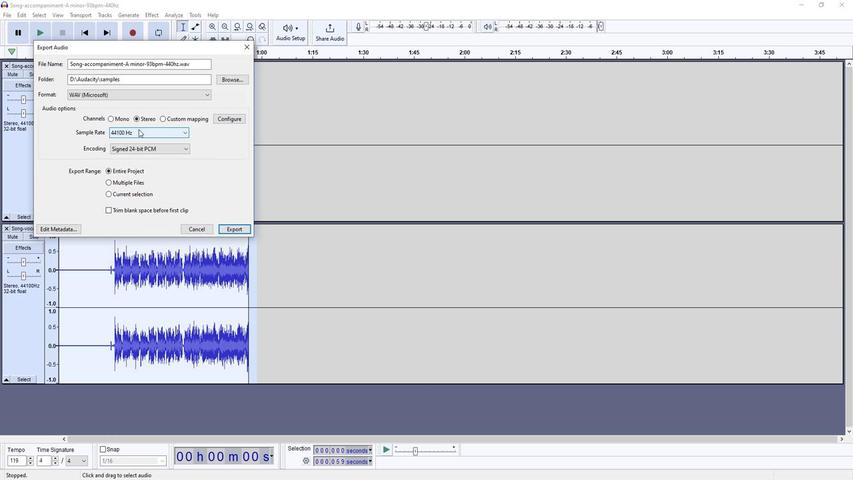 
Action: Mouse moved to (138, 196)
Screenshot: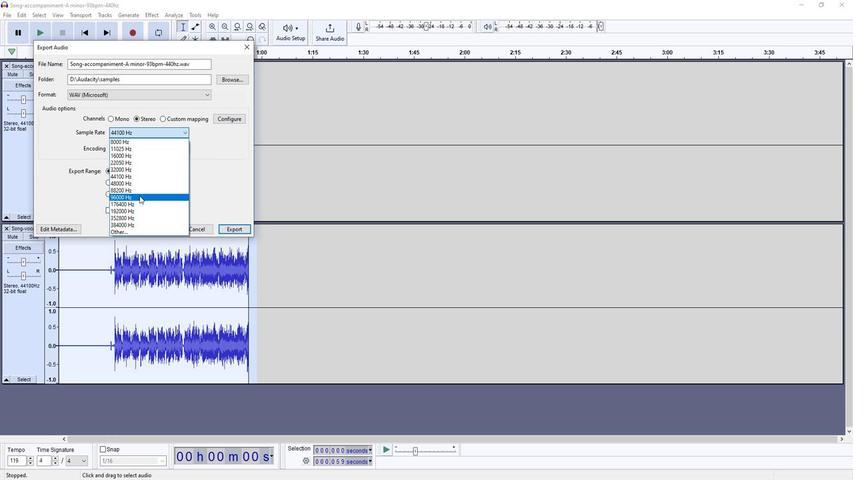
Action: Mouse pressed left at (138, 196)
Screenshot: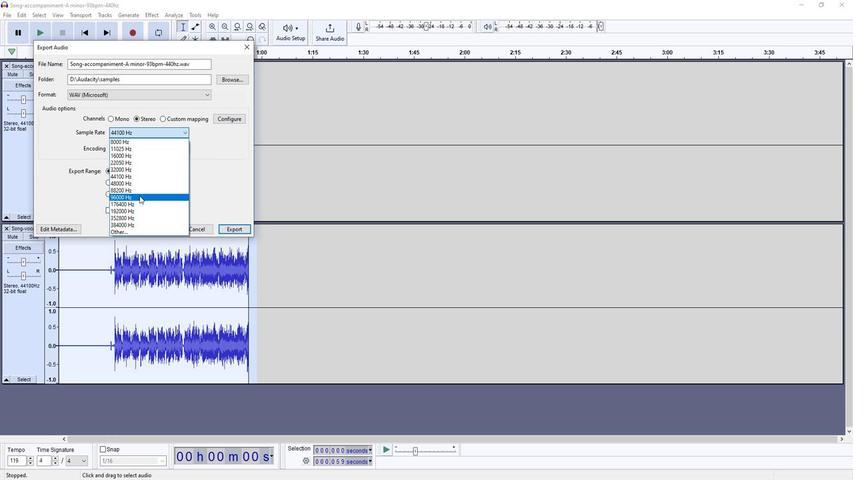 
Action: Mouse moved to (175, 147)
Screenshot: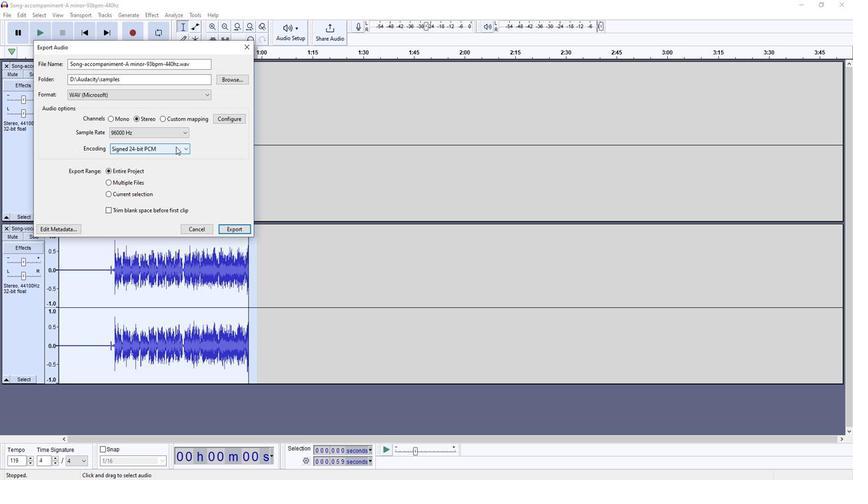 
Action: Mouse pressed left at (175, 147)
Screenshot: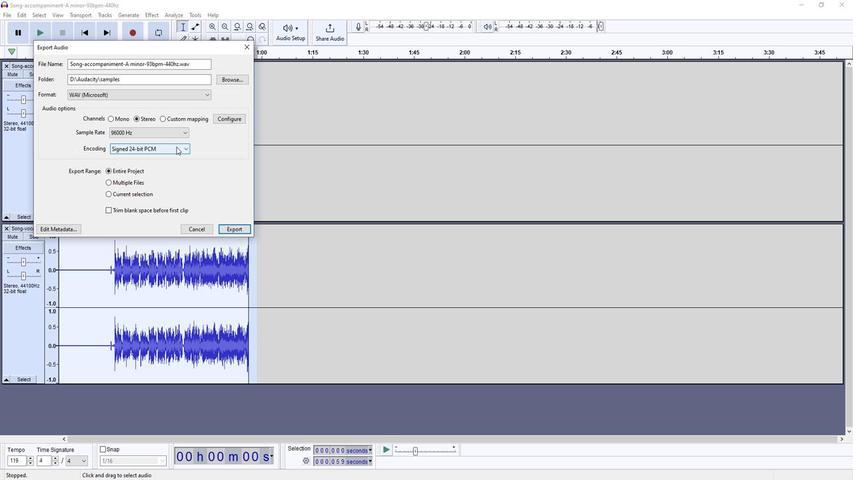 
Action: Mouse moved to (168, 172)
Screenshot: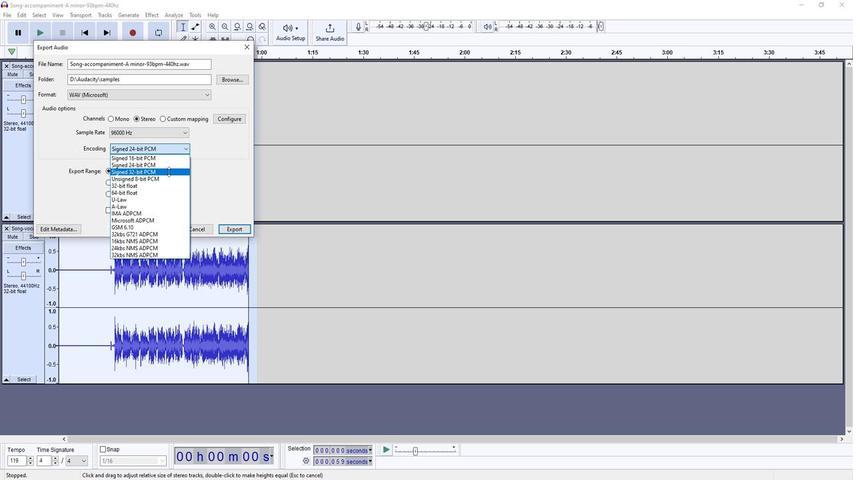 
Action: Mouse pressed left at (168, 172)
Screenshot: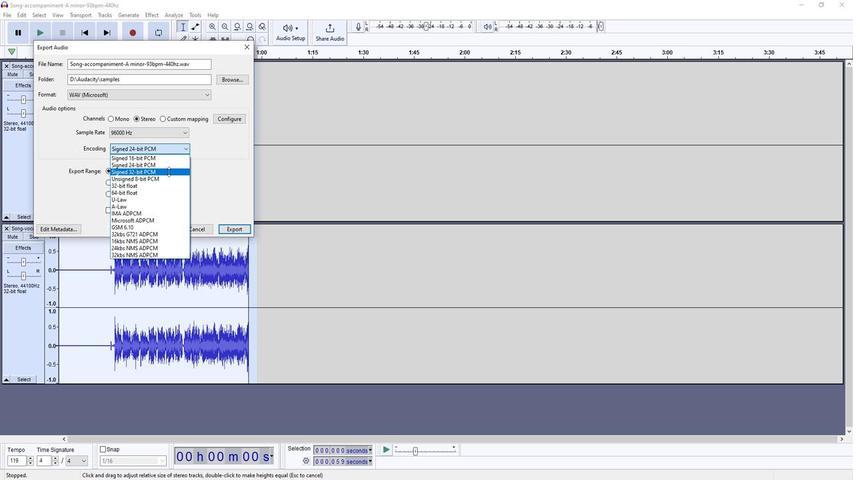 
Action: Mouse moved to (192, 64)
Screenshot: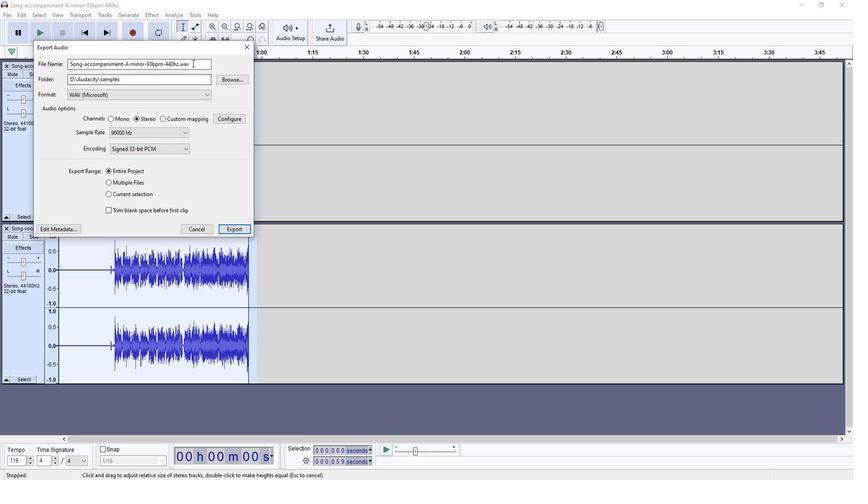 
Action: Mouse pressed left at (192, 64)
Screenshot: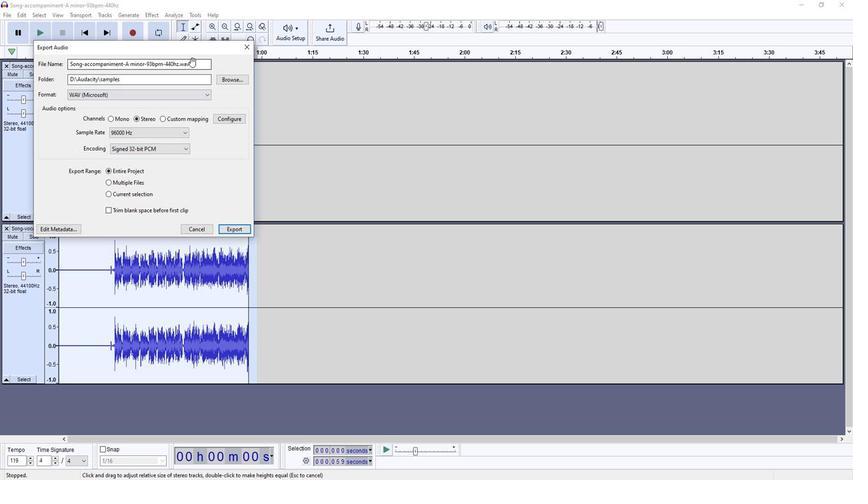 
Action: Mouse moved to (175, 171)
Screenshot: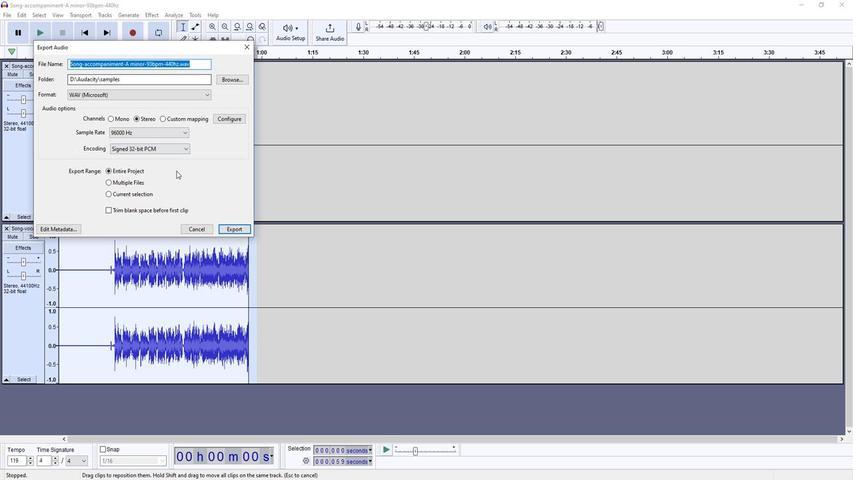 
Action: Key pressed <Key.backspace><Key.shift>Song<Key.space>for<Key.space><Key.shift>Mastering<Key.space>service
Screenshot: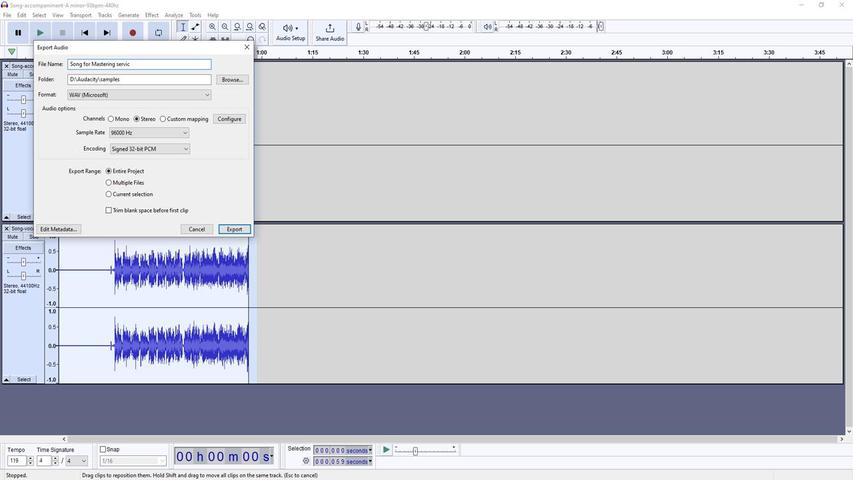 
Action: Mouse moved to (235, 230)
Screenshot: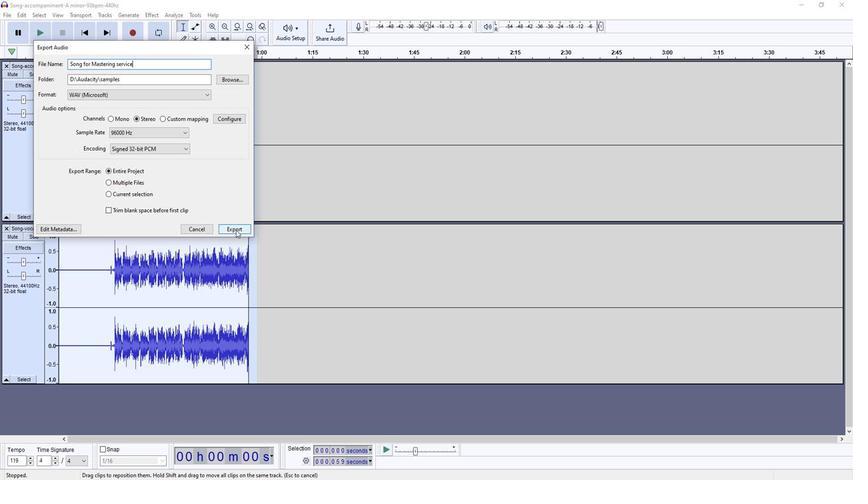 
Action: Key pressed <Key.backspace>
Screenshot: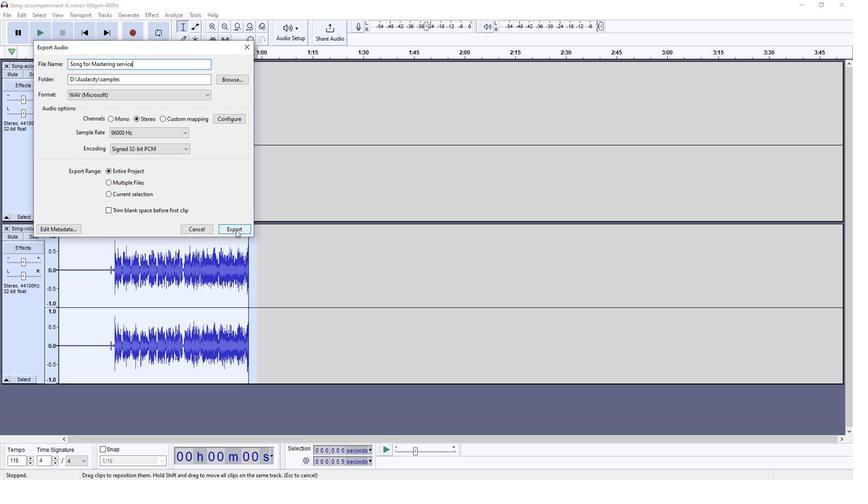 
Action: Mouse moved to (236, 229)
Screenshot: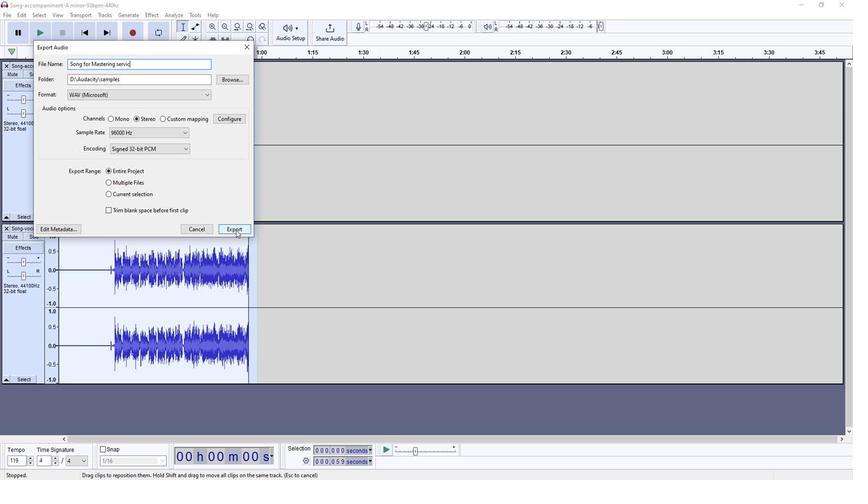 
Action: Key pressed e
Screenshot: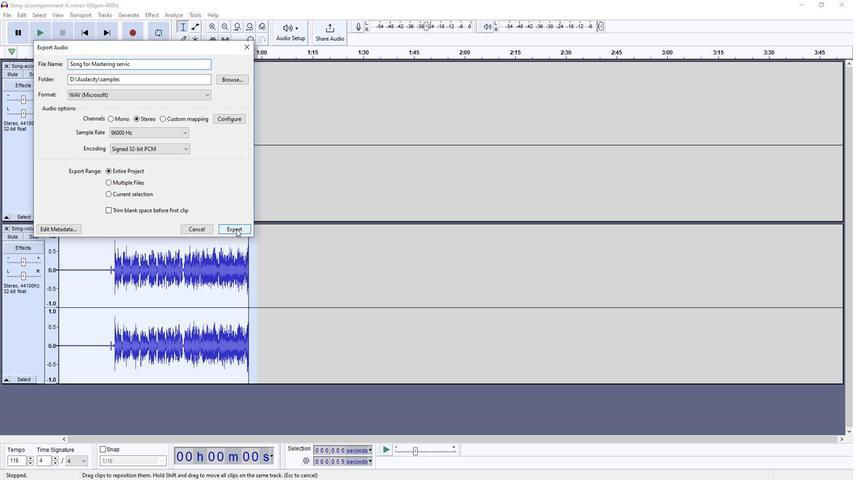 
Action: Mouse moved to (242, 228)
Screenshot: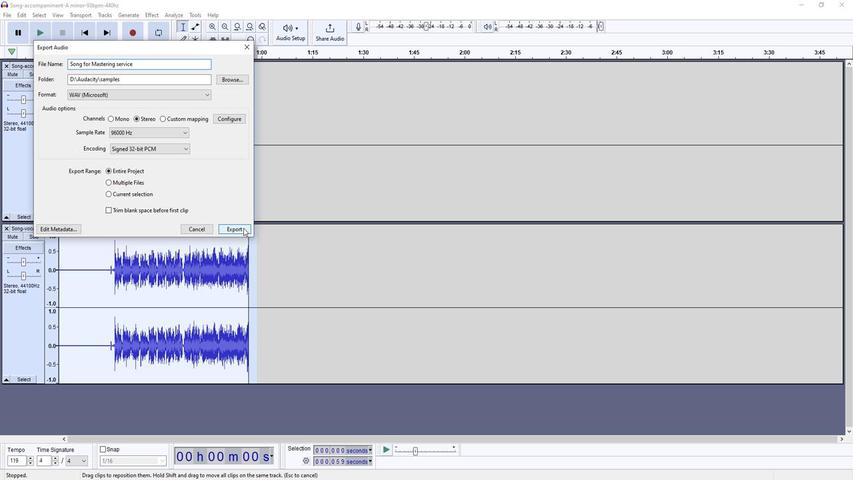 
Action: Mouse pressed left at (242, 228)
Screenshot: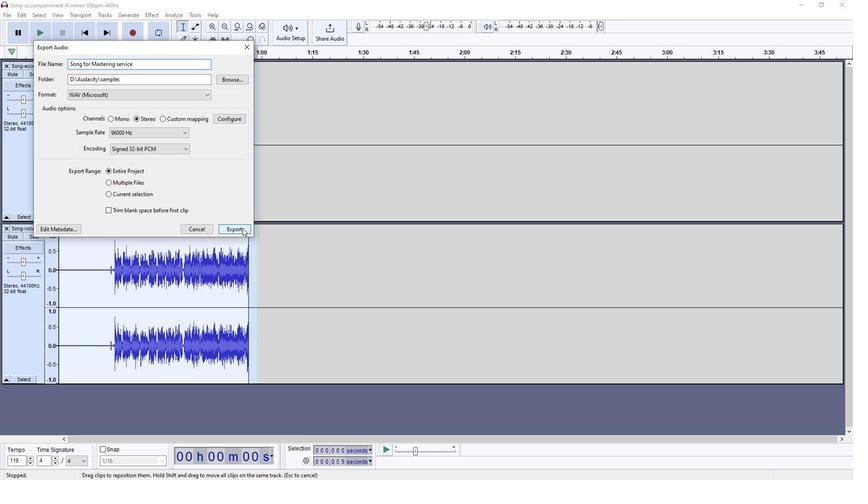 
Action: Mouse moved to (266, 245)
Screenshot: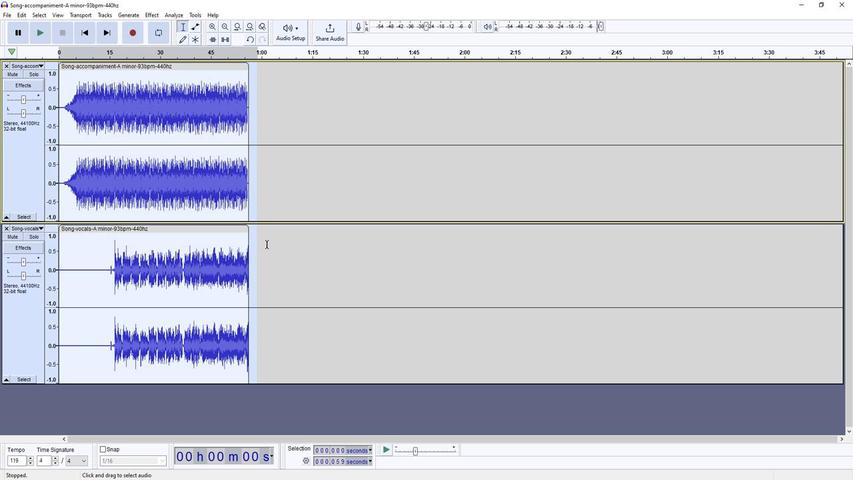 
